 Task: Search one way flight ticket for 5 adults, 2 children, 1 infant in seat and 1 infant on lap in economy from Seattle/tacoma(seatac): Seattle-tacoma International Airport to Laramie: Laramie Regional Airport on 5-3-2023. Number of bags: 10 checked bags. Price is upto 83000. Outbound departure time preference is 9:00.
Action: Mouse moved to (337, 290)
Screenshot: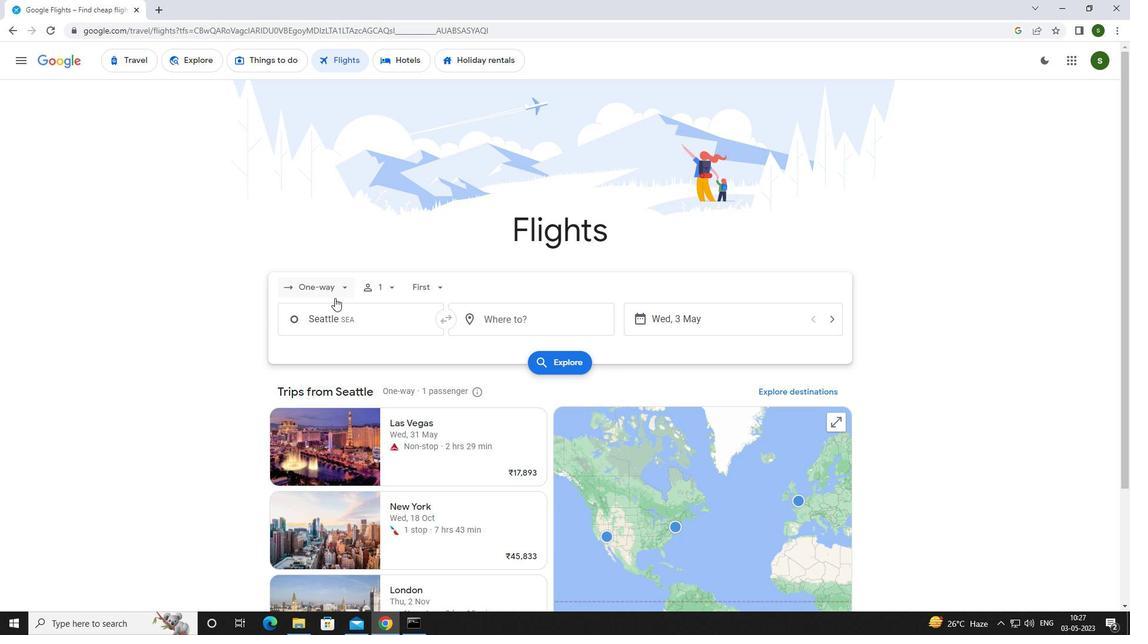 
Action: Mouse pressed left at (337, 290)
Screenshot: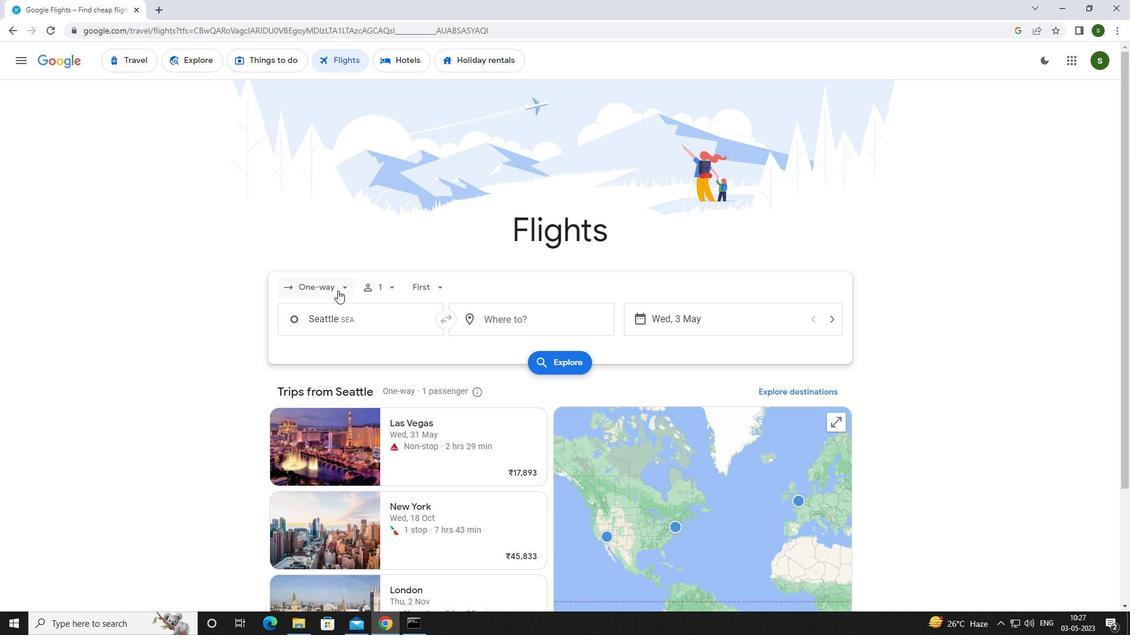 
Action: Mouse moved to (335, 339)
Screenshot: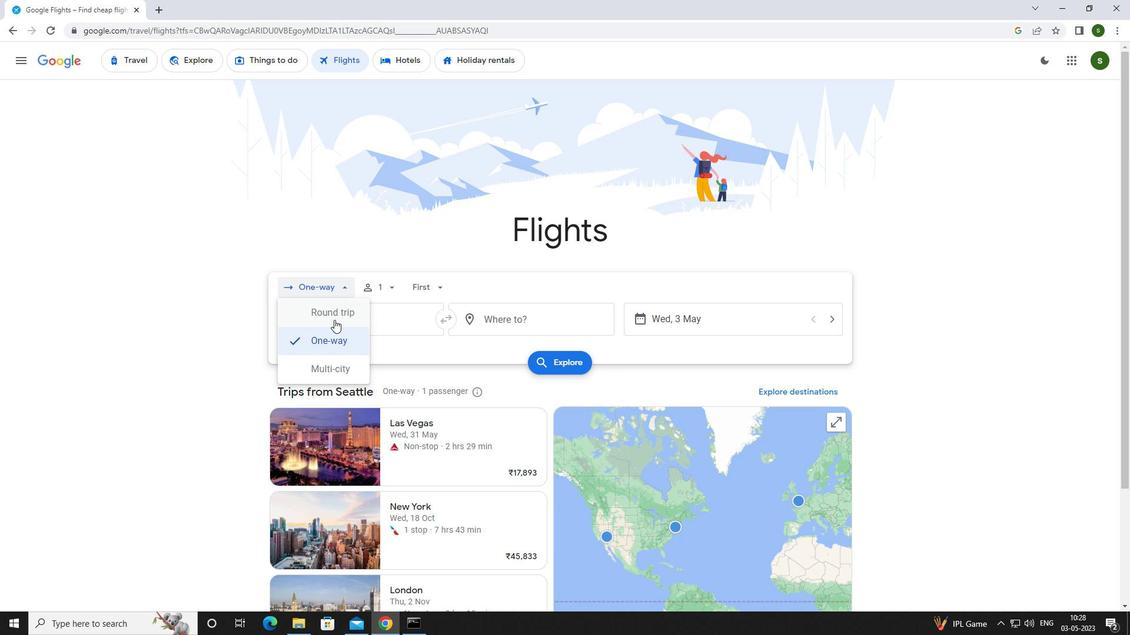 
Action: Mouse pressed left at (335, 339)
Screenshot: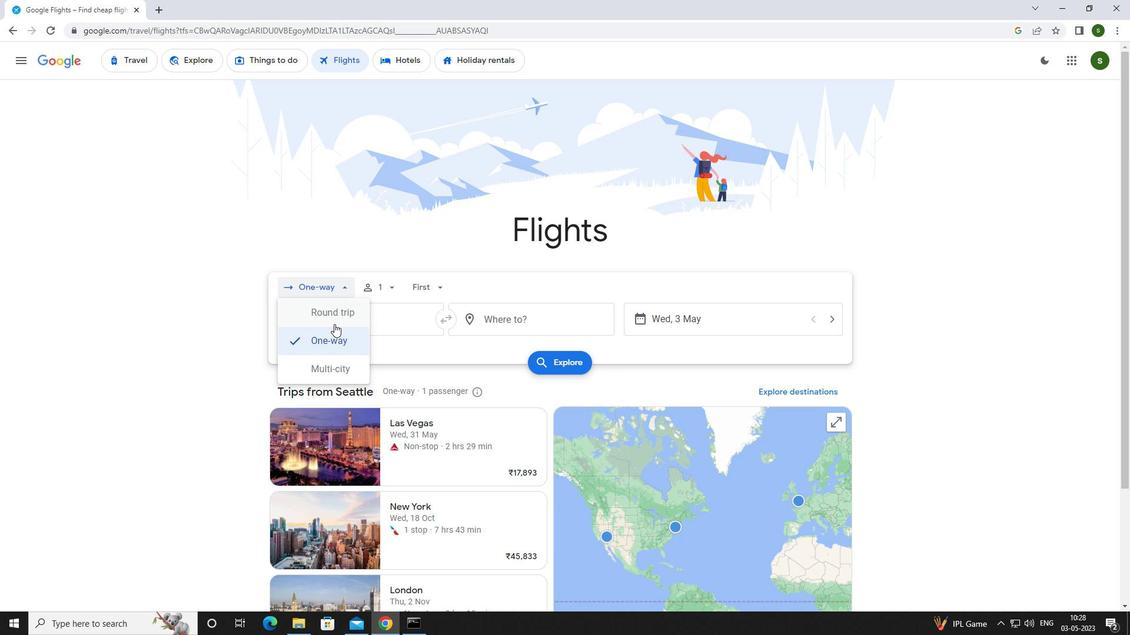 
Action: Mouse moved to (389, 284)
Screenshot: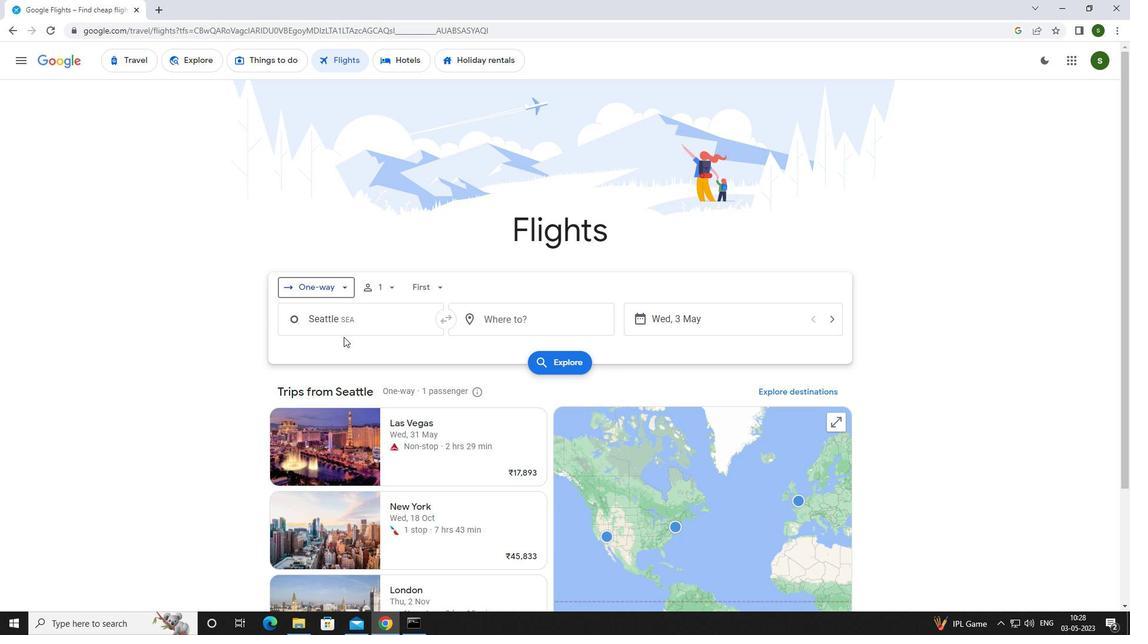 
Action: Mouse pressed left at (389, 284)
Screenshot: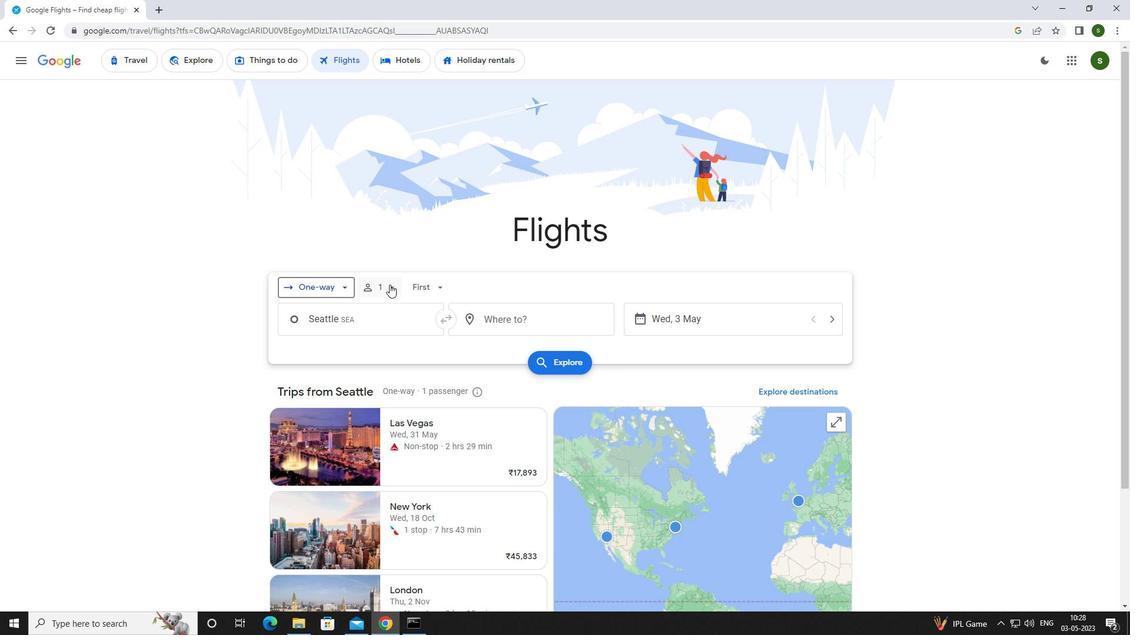 
Action: Mouse moved to (487, 317)
Screenshot: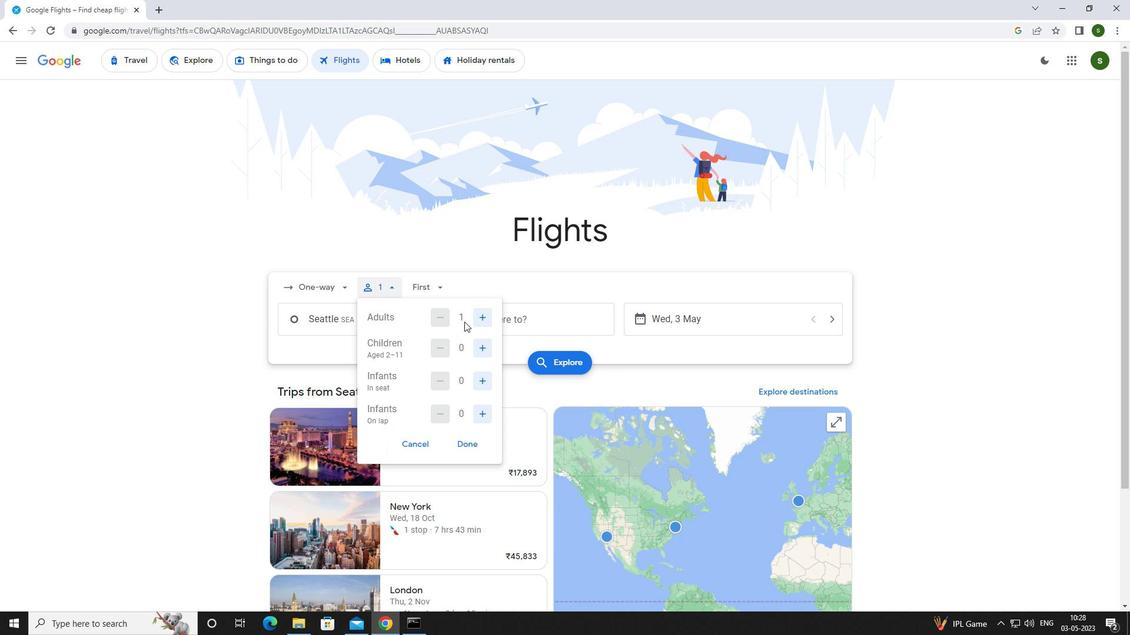 
Action: Mouse pressed left at (487, 317)
Screenshot: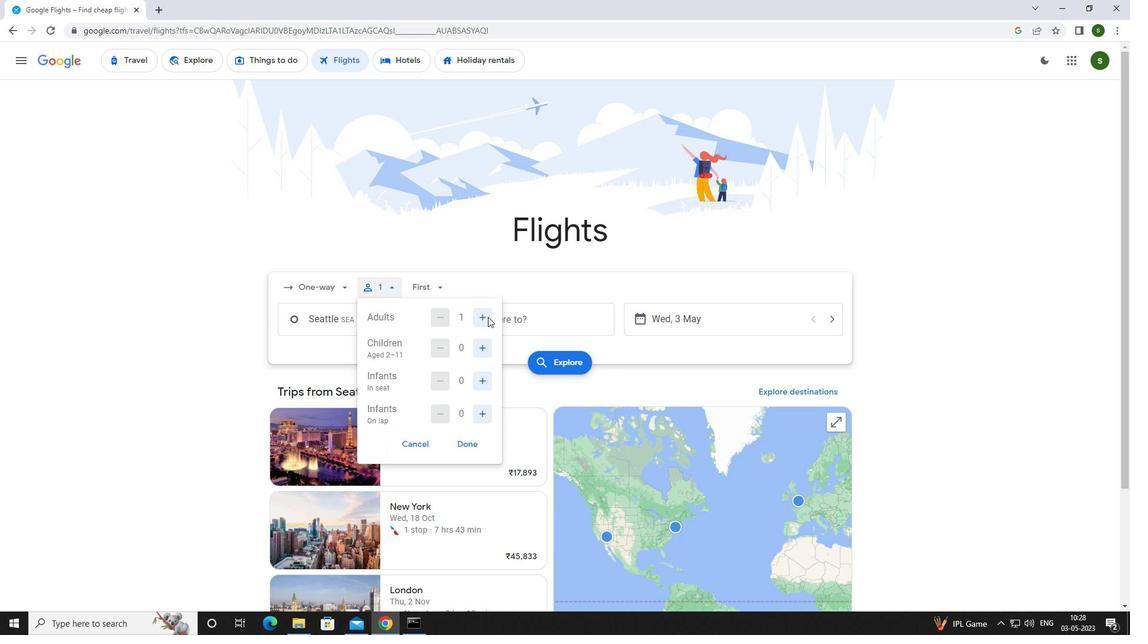 
Action: Mouse moved to (485, 317)
Screenshot: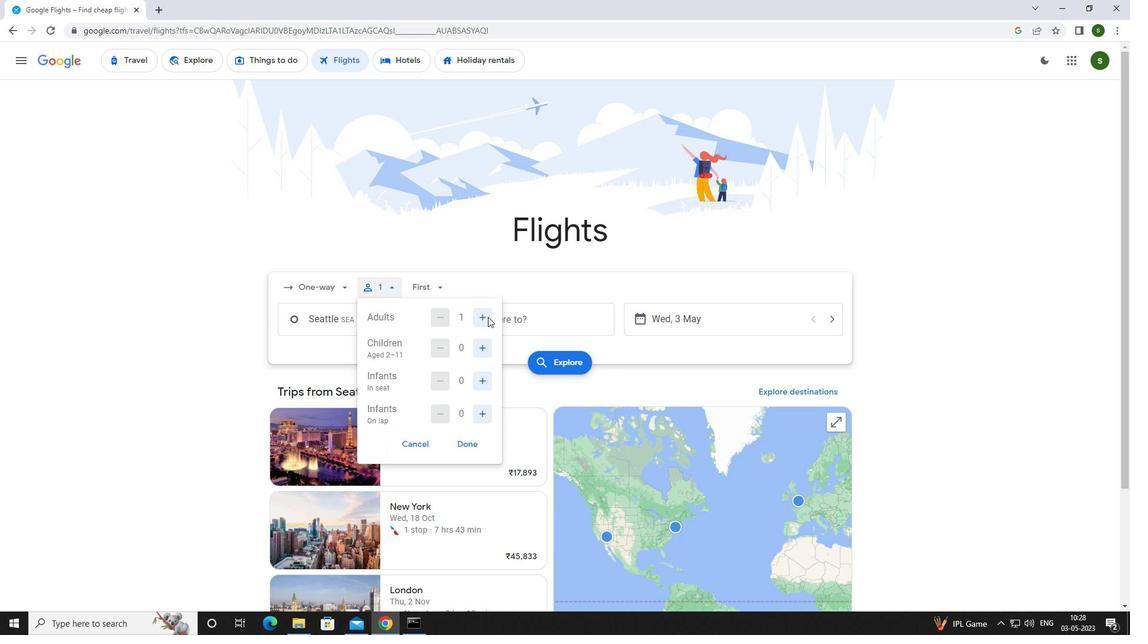 
Action: Mouse pressed left at (485, 317)
Screenshot: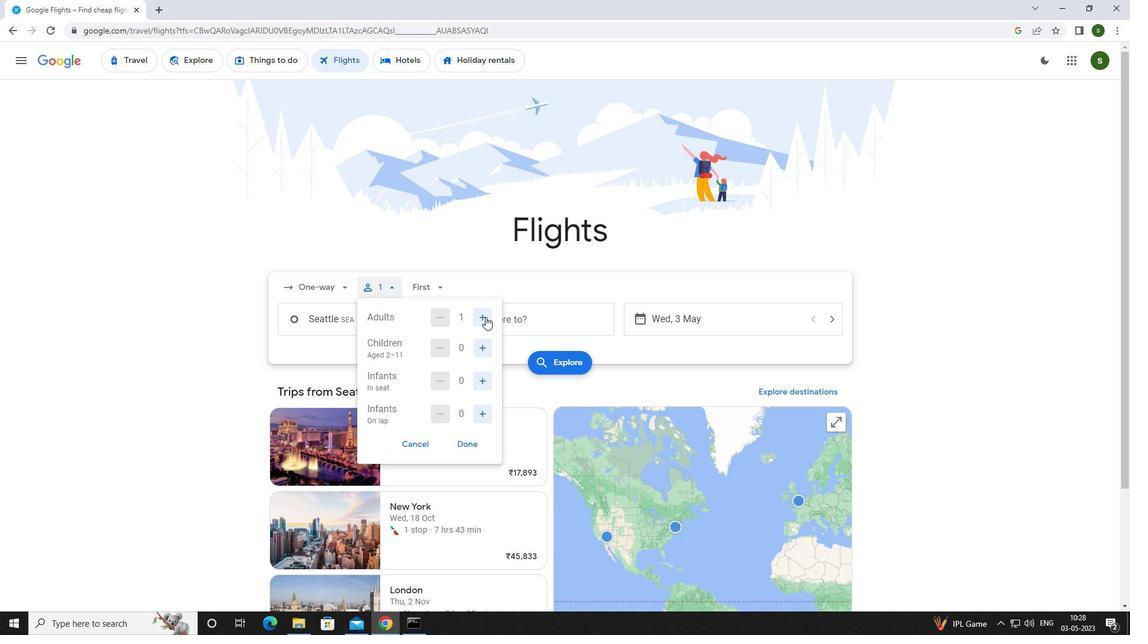 
Action: Mouse pressed left at (485, 317)
Screenshot: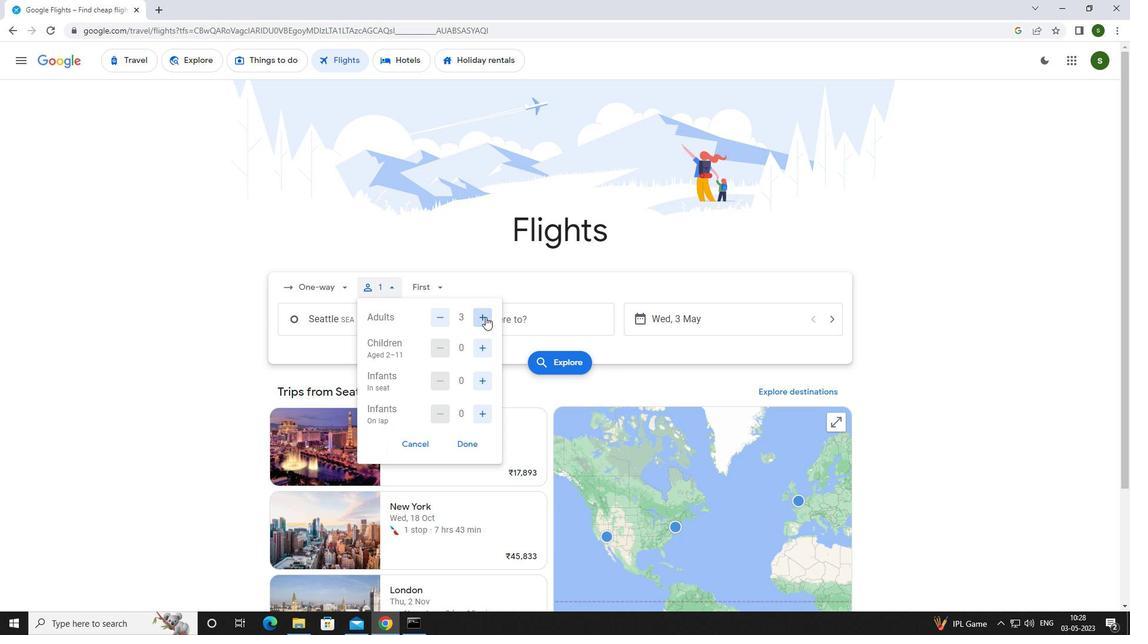 
Action: Mouse pressed left at (485, 317)
Screenshot: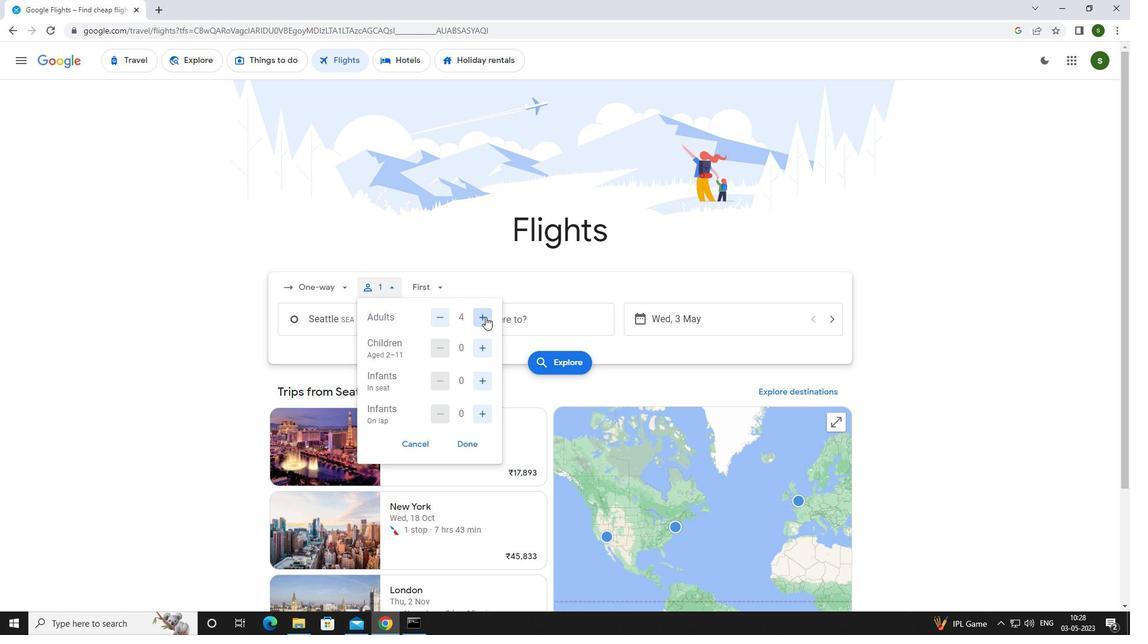 
Action: Mouse moved to (483, 341)
Screenshot: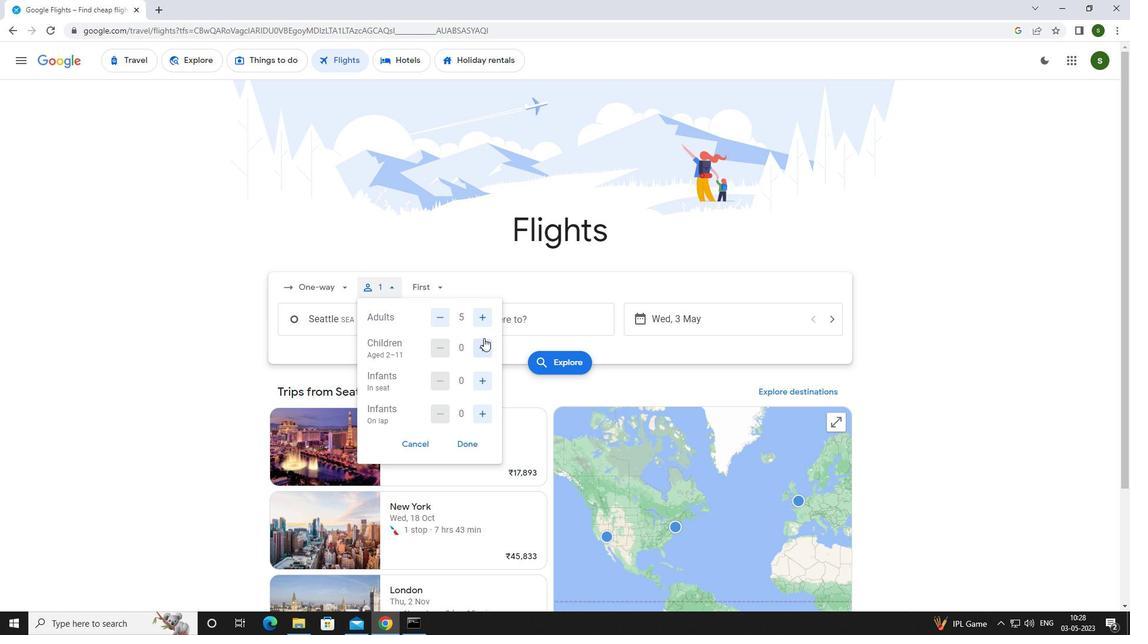 
Action: Mouse pressed left at (483, 341)
Screenshot: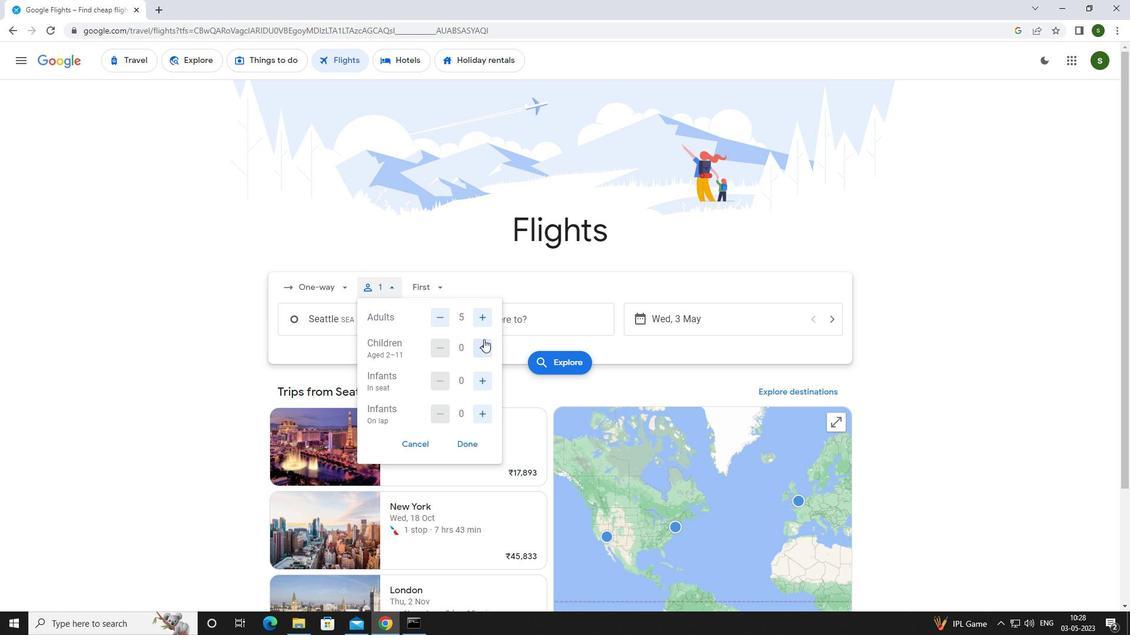 
Action: Mouse pressed left at (483, 341)
Screenshot: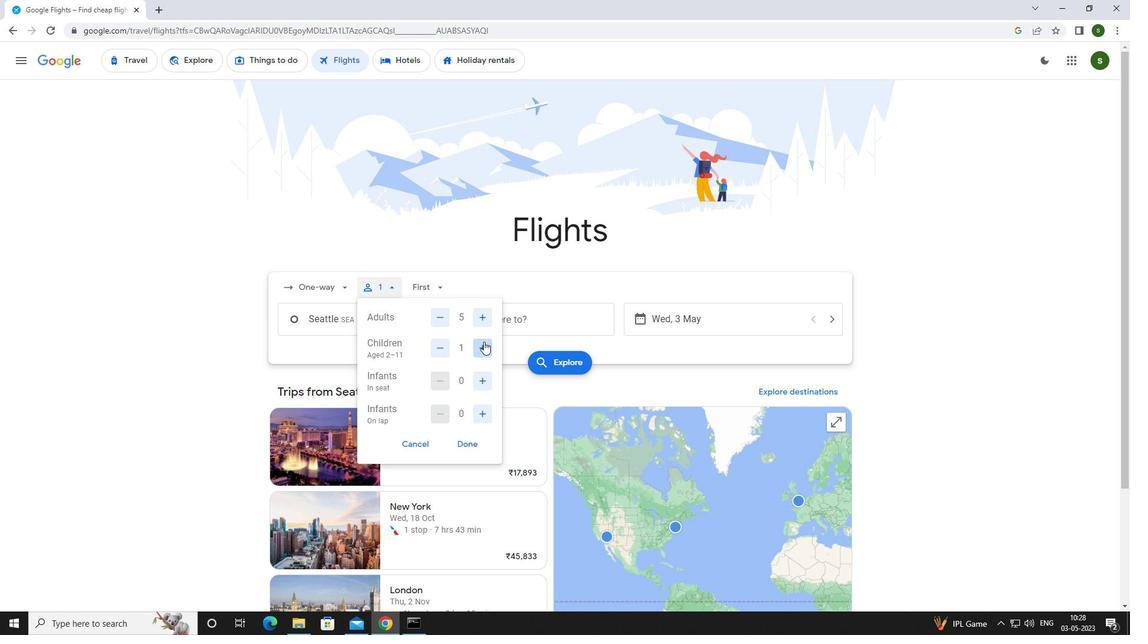 
Action: Mouse moved to (485, 377)
Screenshot: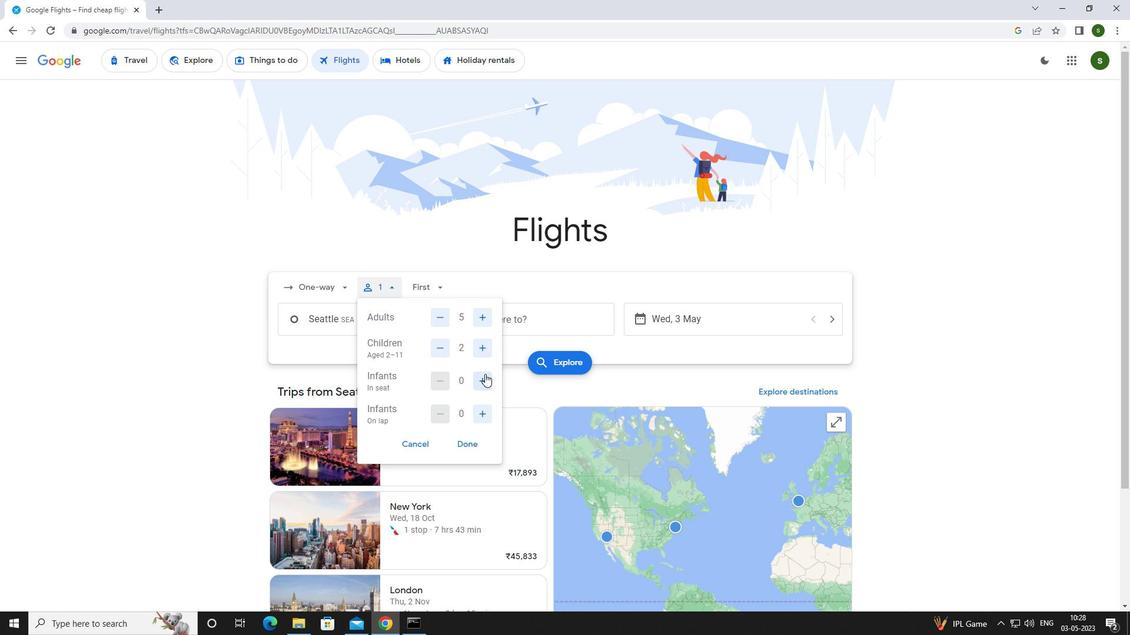 
Action: Mouse pressed left at (485, 377)
Screenshot: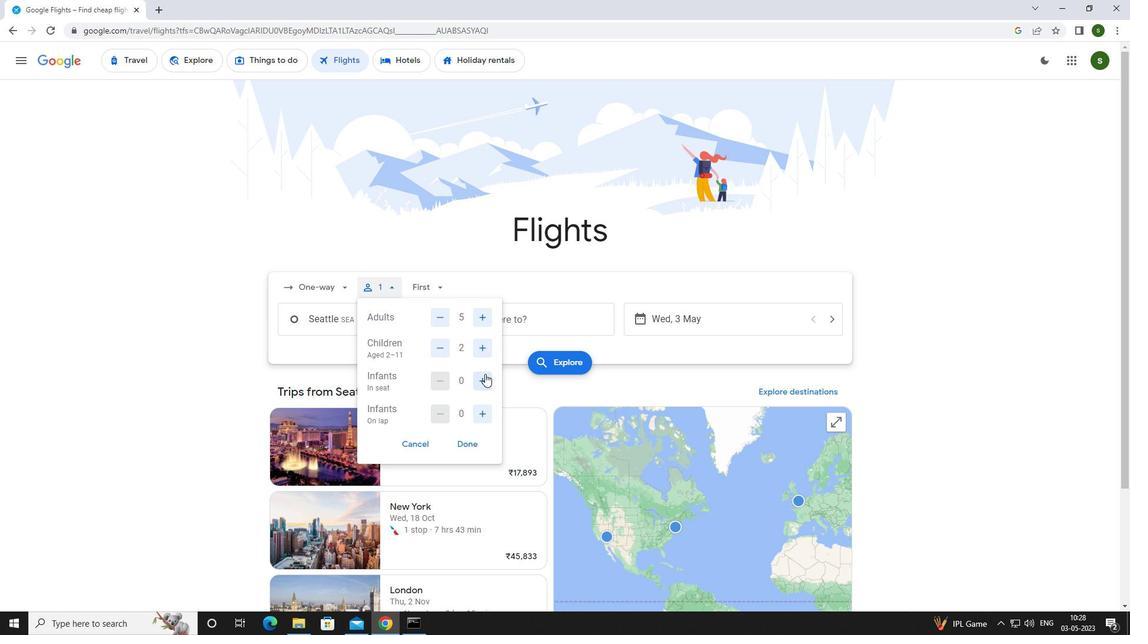 
Action: Mouse moved to (485, 412)
Screenshot: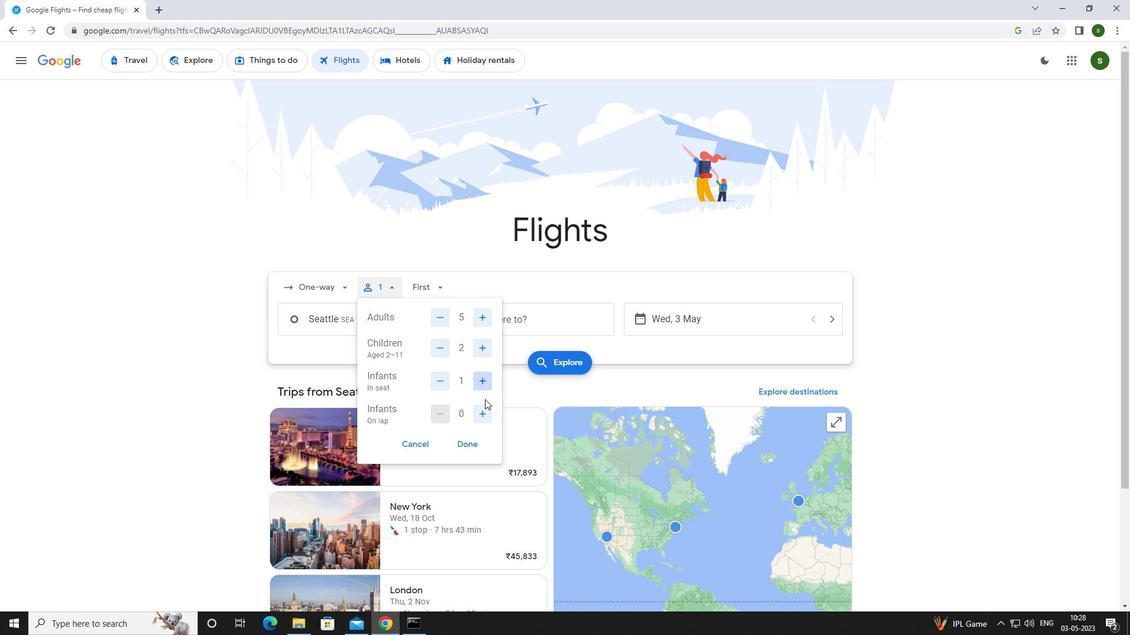 
Action: Mouse pressed left at (485, 412)
Screenshot: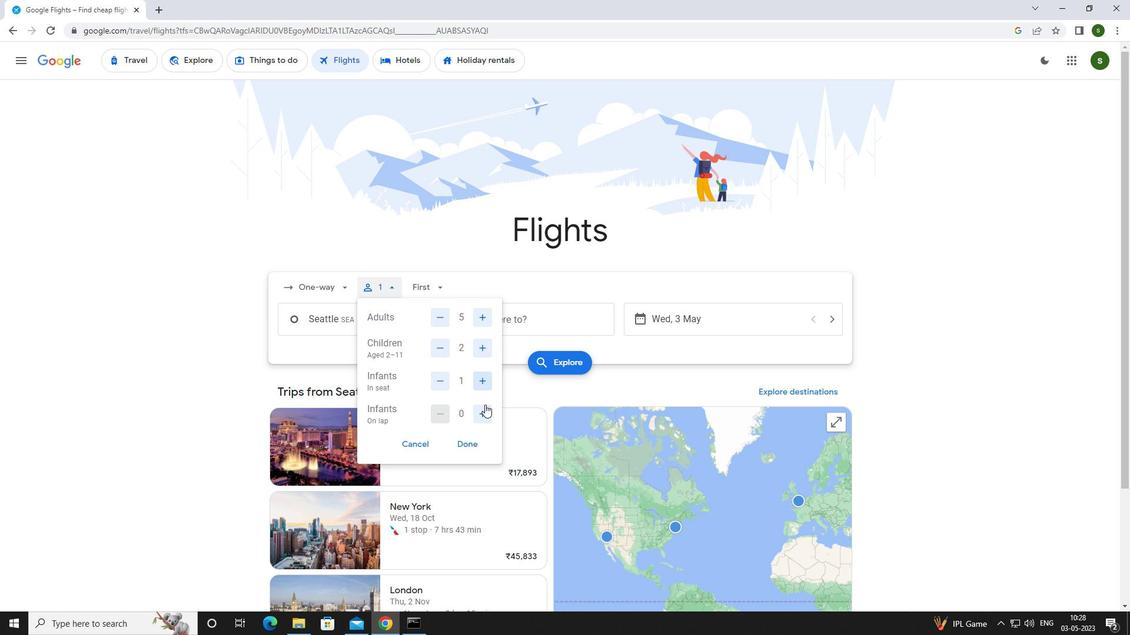 
Action: Mouse moved to (441, 284)
Screenshot: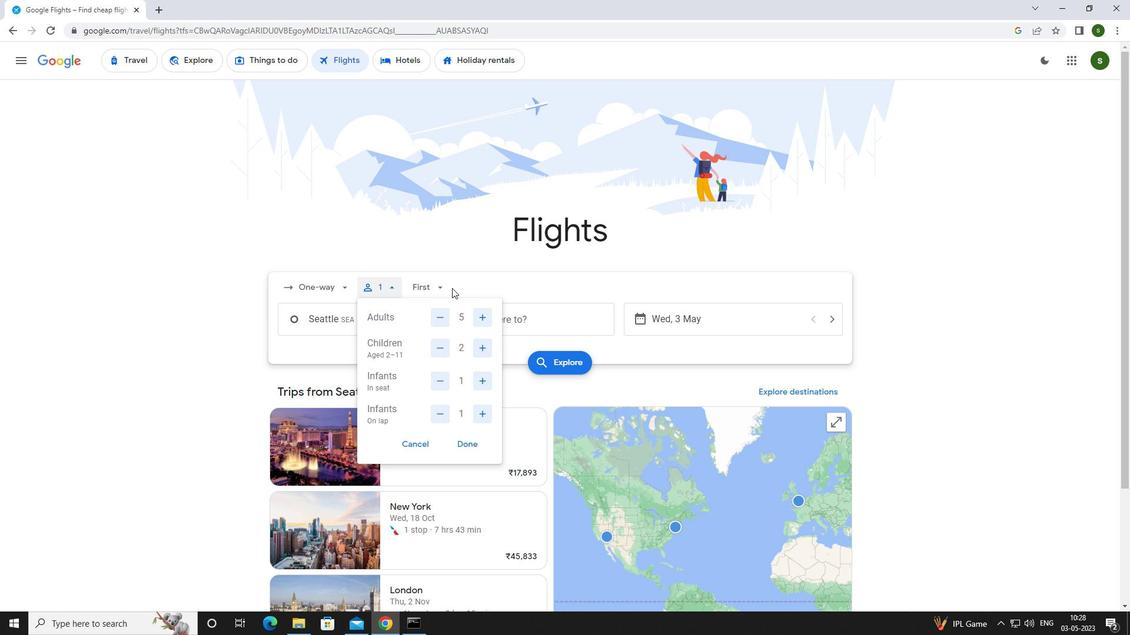 
Action: Mouse pressed left at (441, 284)
Screenshot: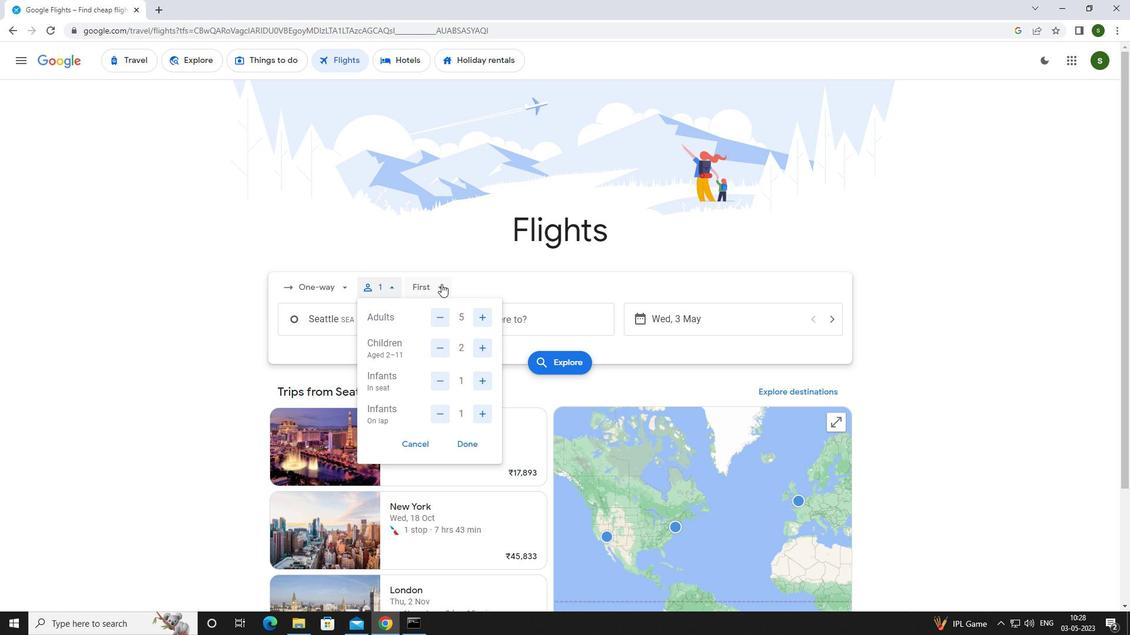 
Action: Mouse moved to (443, 319)
Screenshot: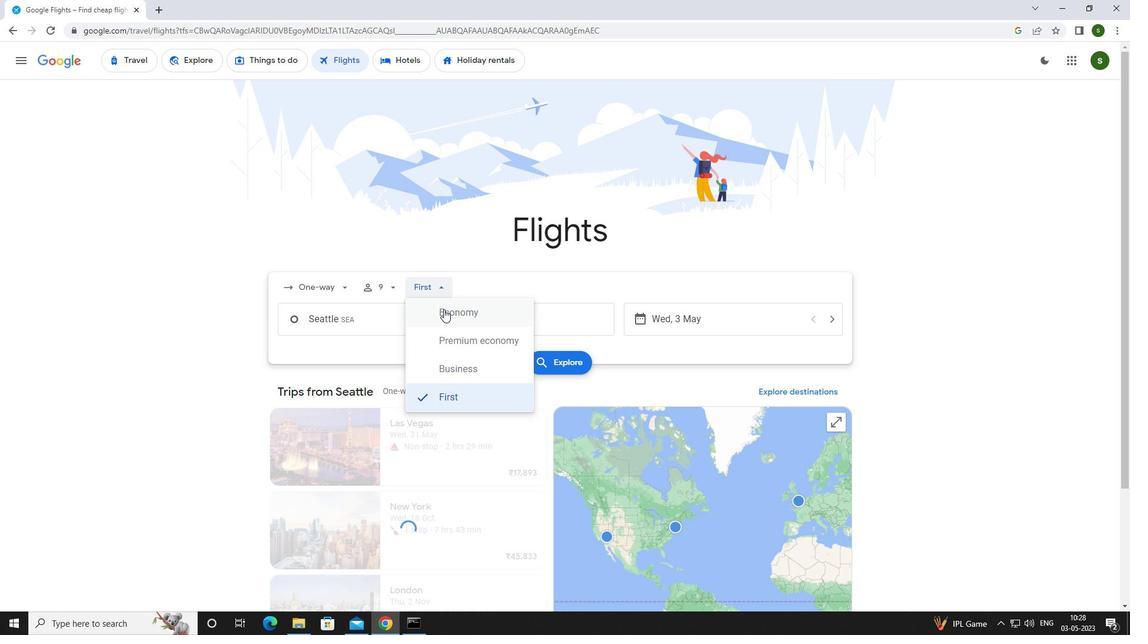 
Action: Mouse pressed left at (443, 319)
Screenshot: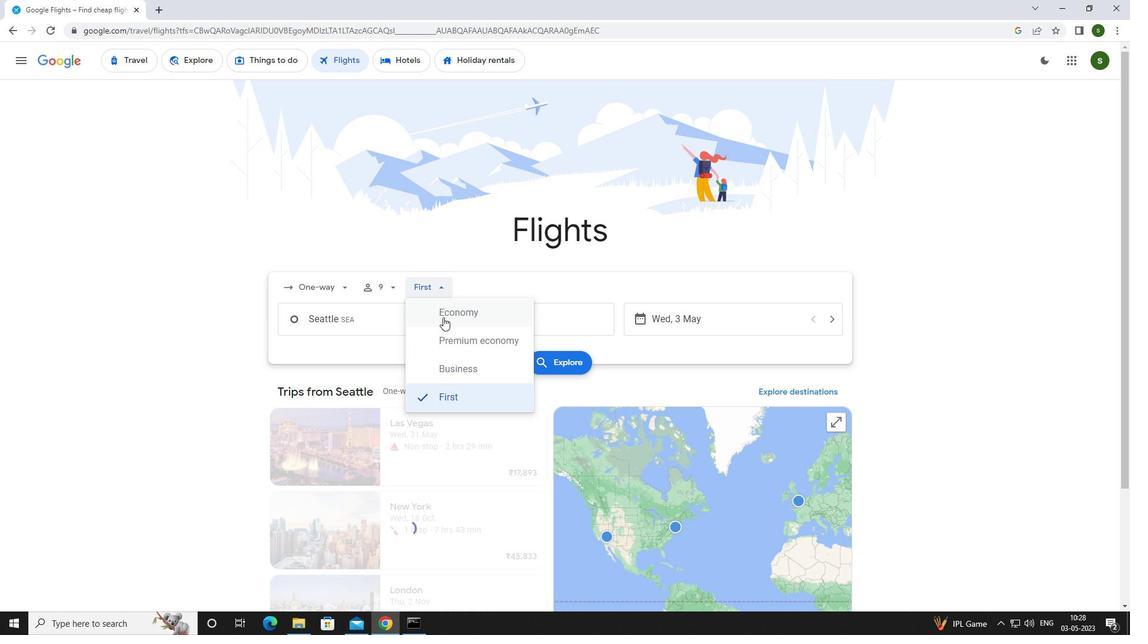 
Action: Mouse moved to (379, 321)
Screenshot: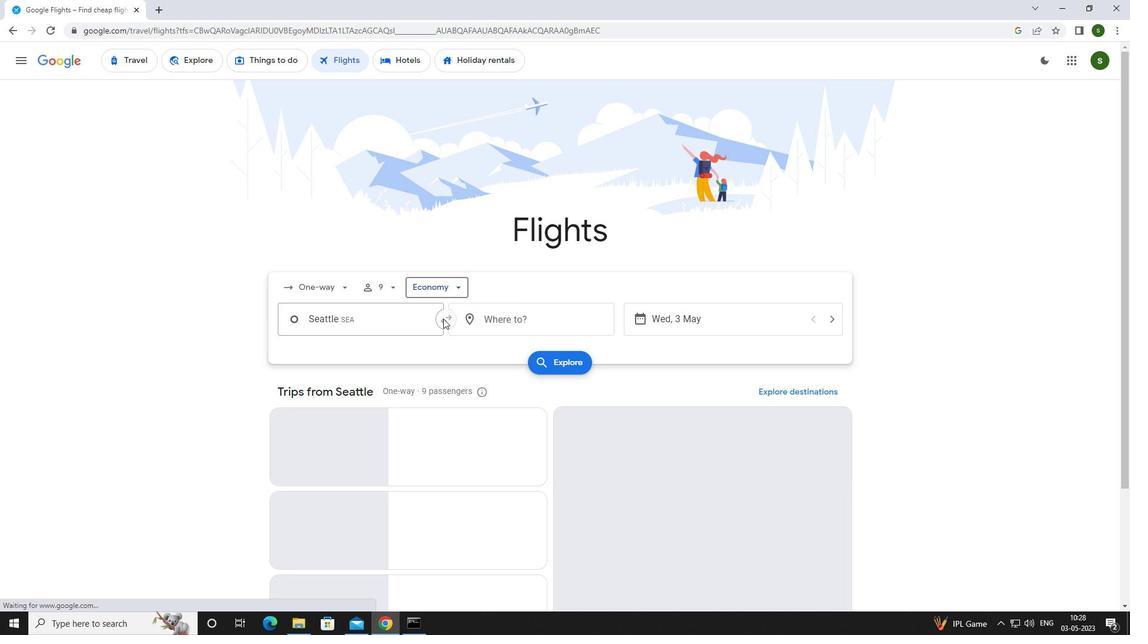
Action: Mouse pressed left at (379, 321)
Screenshot: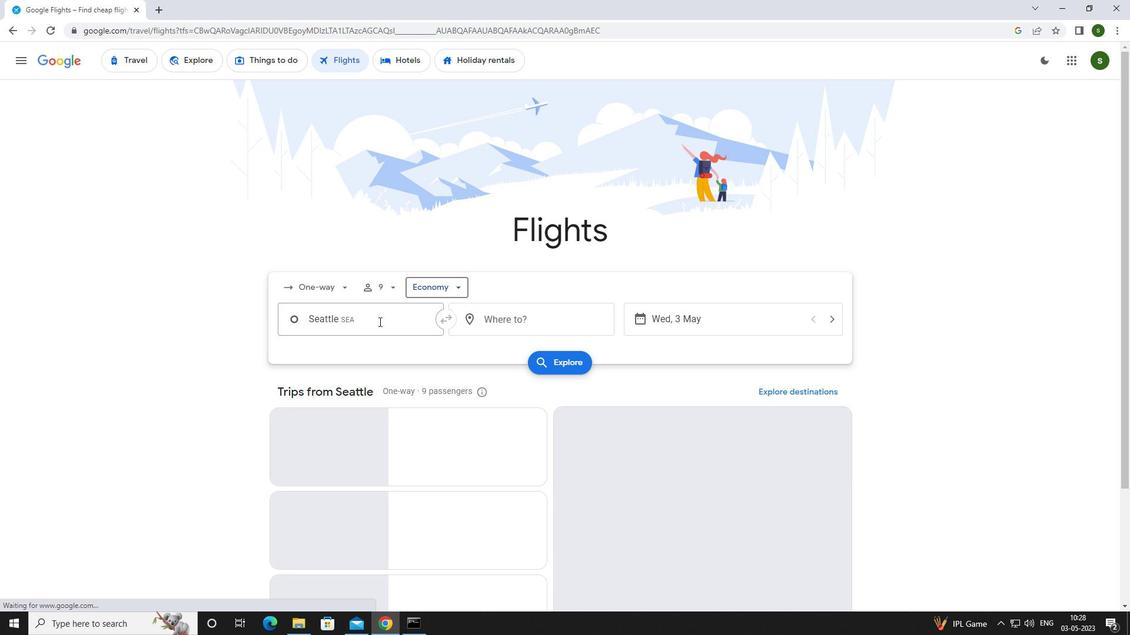 
Action: Key pressed <Key.caps_lock>s<Key.caps_lock>eattle
Screenshot: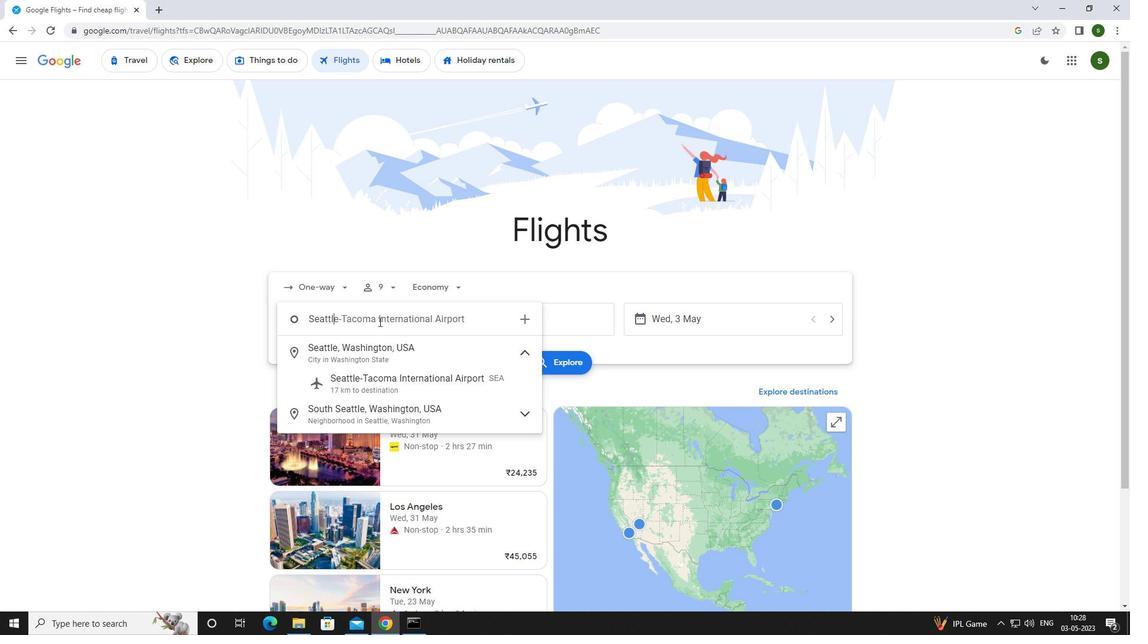 
Action: Mouse moved to (372, 371)
Screenshot: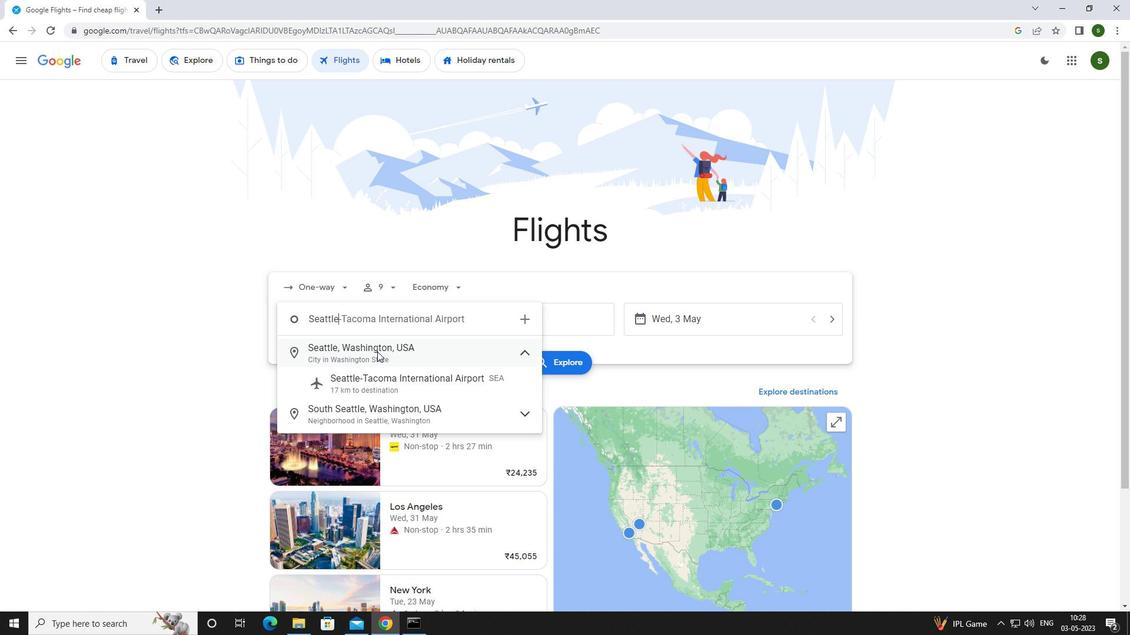 
Action: Mouse pressed left at (372, 371)
Screenshot: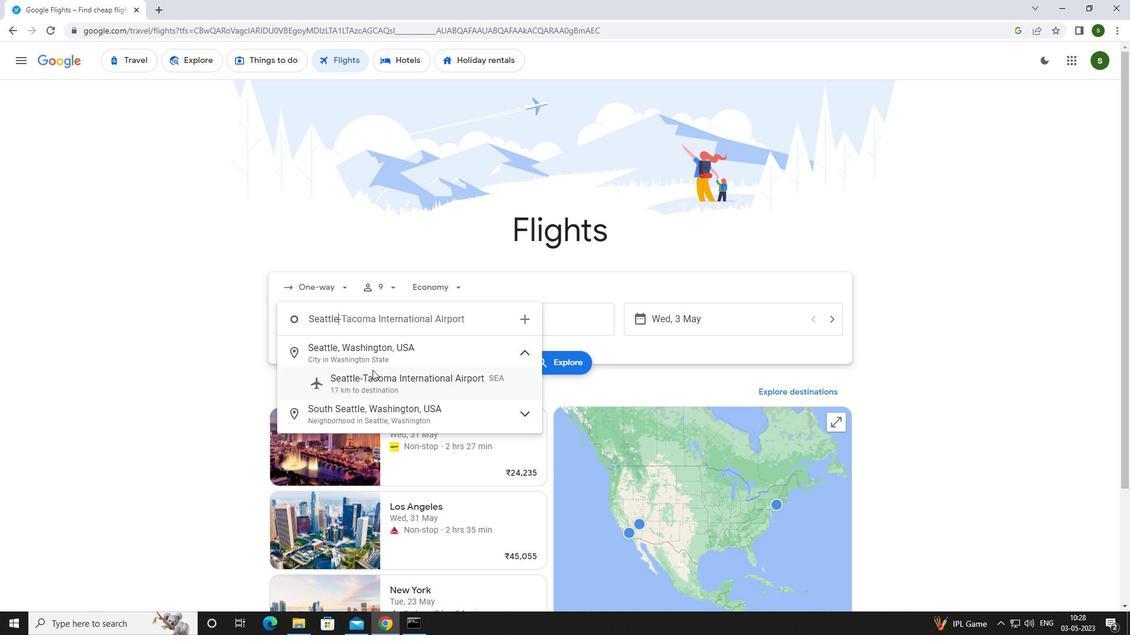 
Action: Mouse moved to (505, 320)
Screenshot: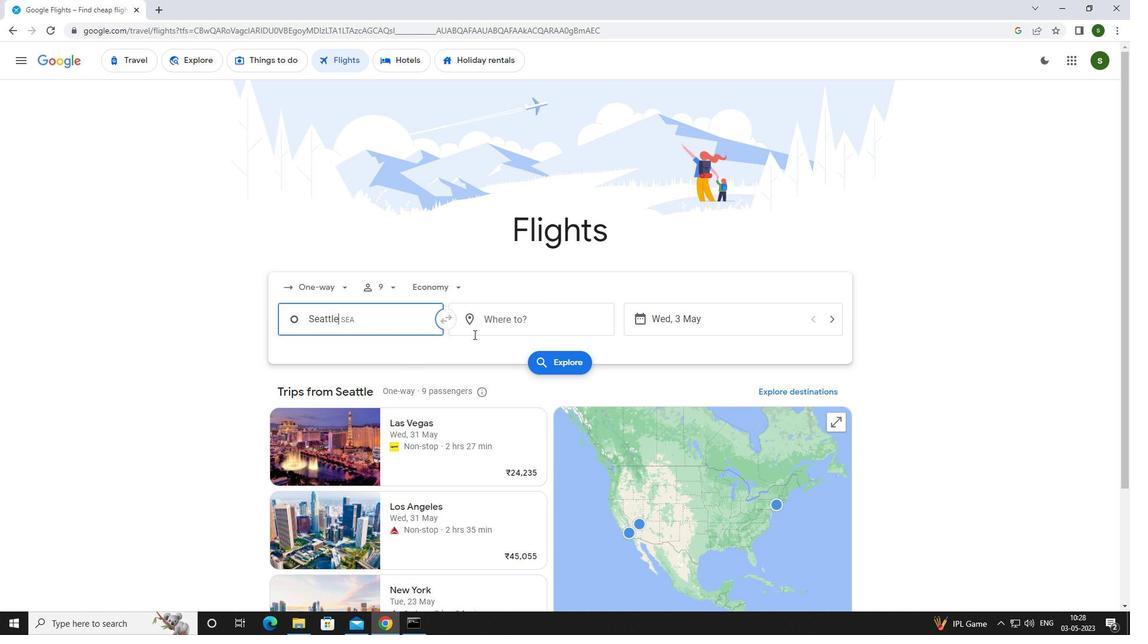 
Action: Mouse pressed left at (505, 320)
Screenshot: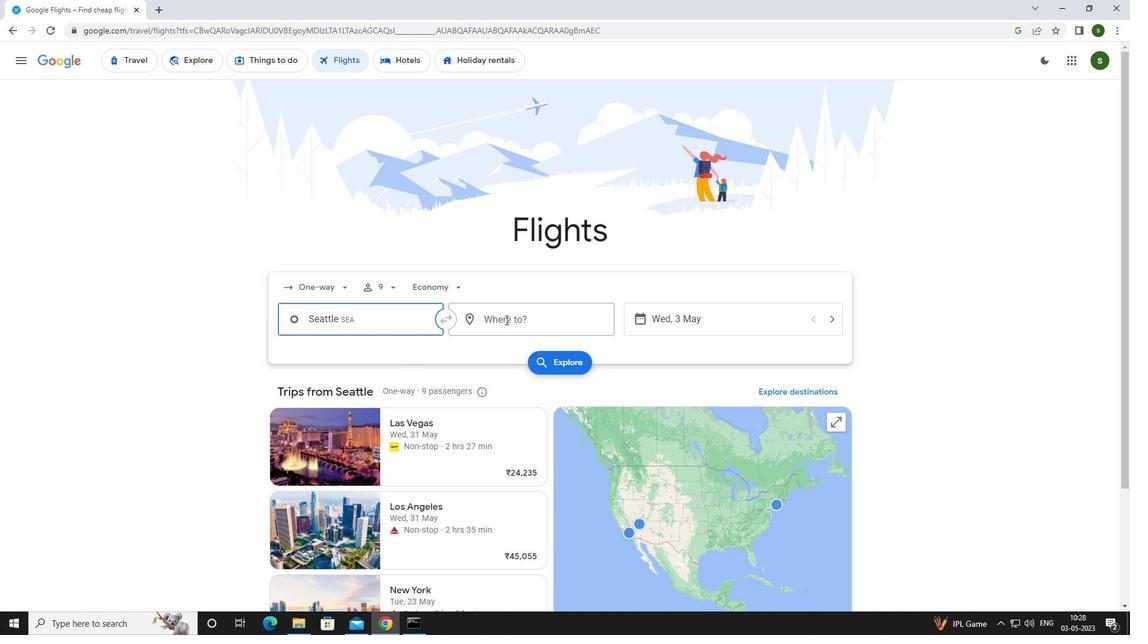 
Action: Key pressed <Key.caps_lock>l<Key.caps_lock>aram
Screenshot: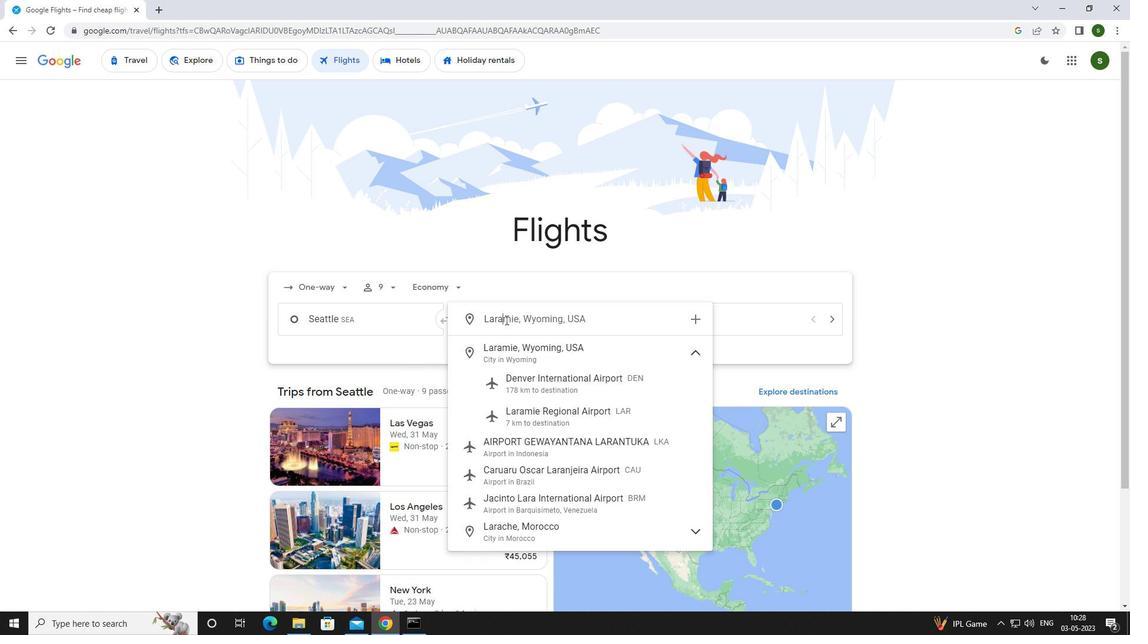 
Action: Mouse moved to (538, 426)
Screenshot: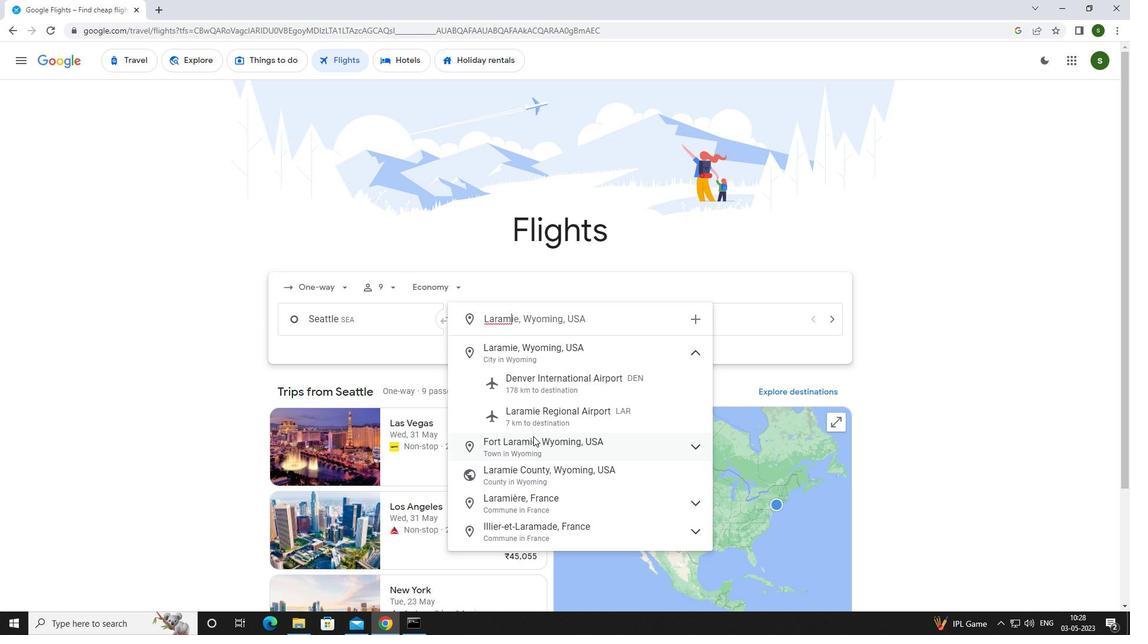 
Action: Mouse pressed left at (538, 426)
Screenshot: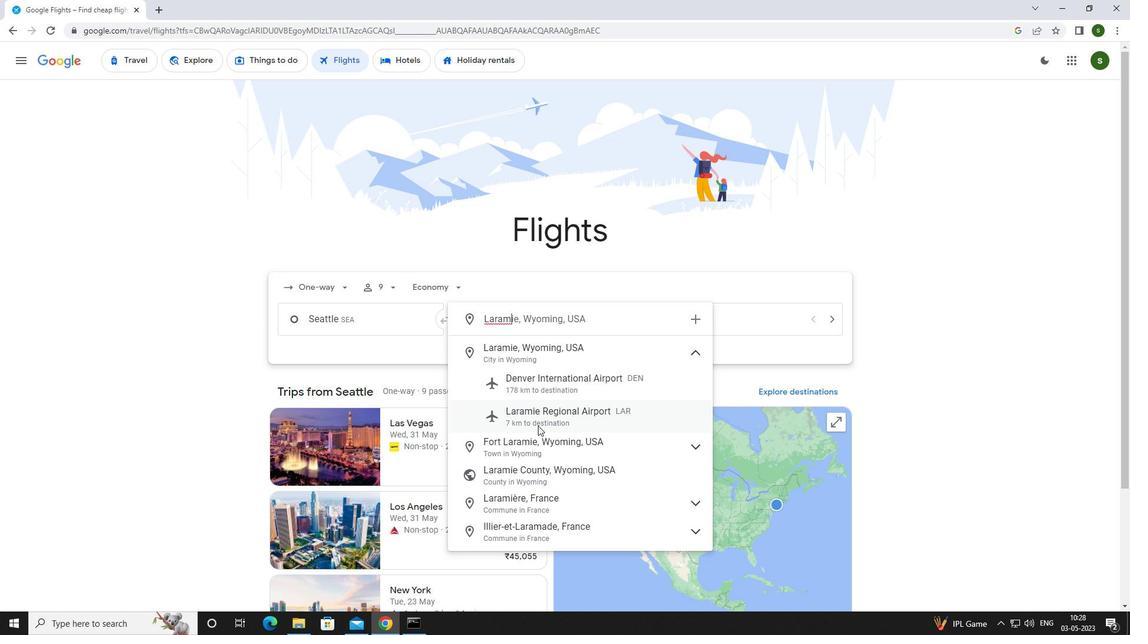 
Action: Mouse moved to (732, 327)
Screenshot: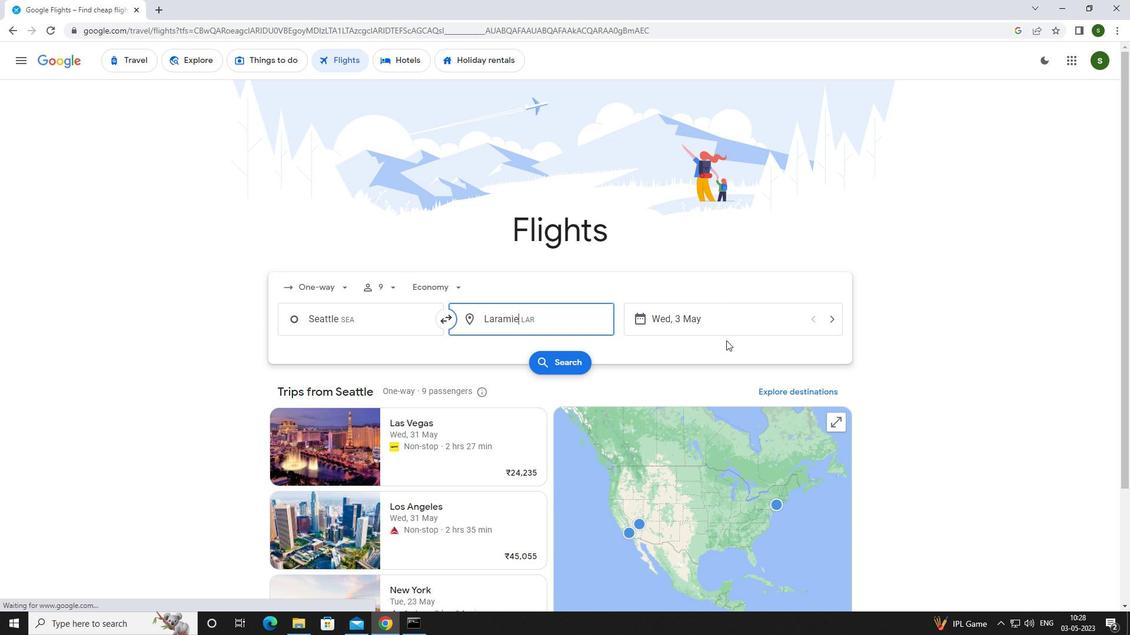 
Action: Mouse pressed left at (732, 327)
Screenshot: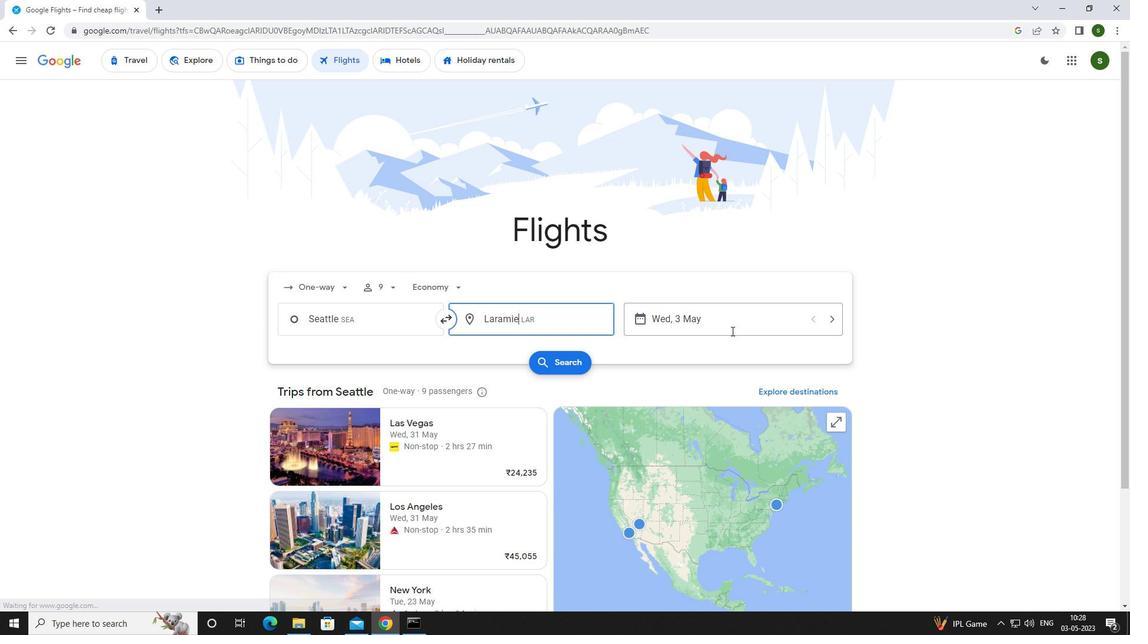 
Action: Mouse moved to (512, 393)
Screenshot: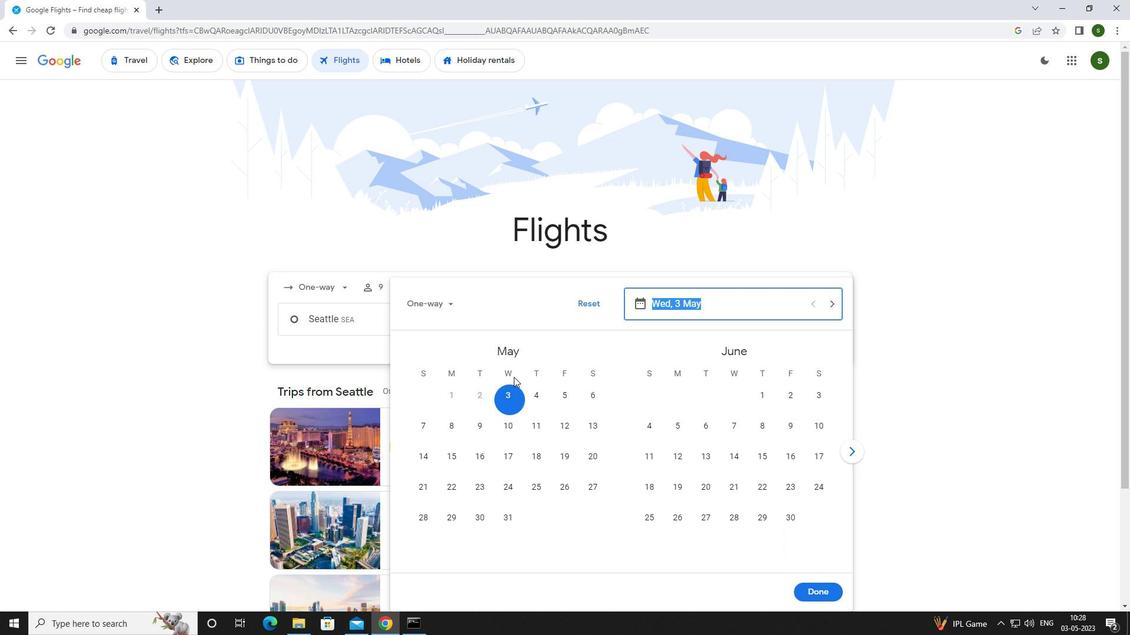 
Action: Mouse pressed left at (512, 393)
Screenshot: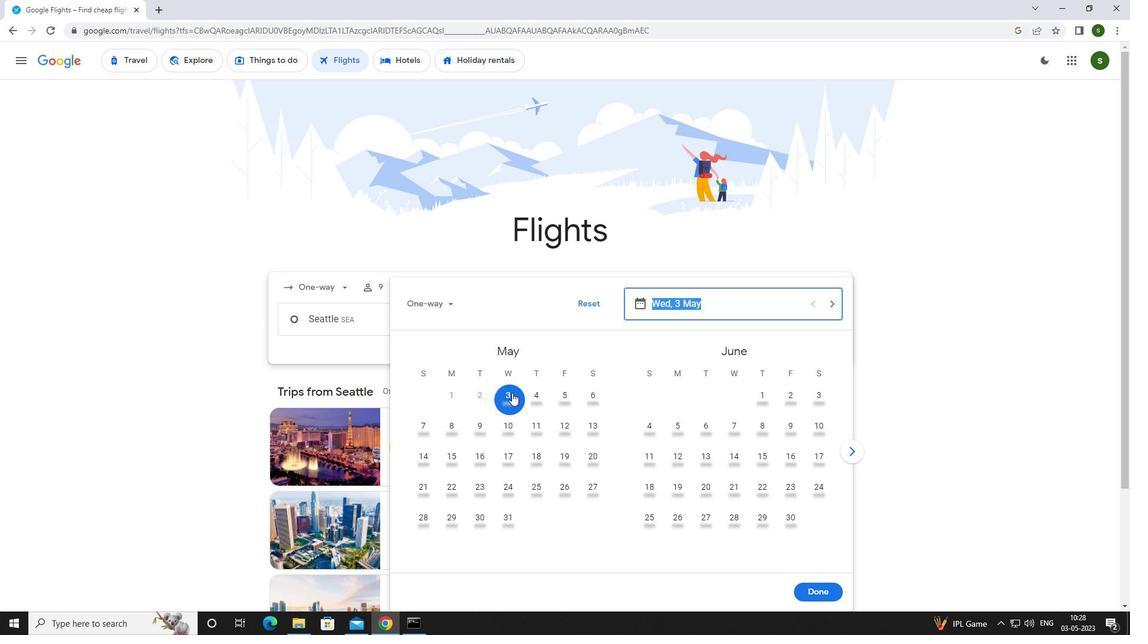 
Action: Mouse moved to (814, 586)
Screenshot: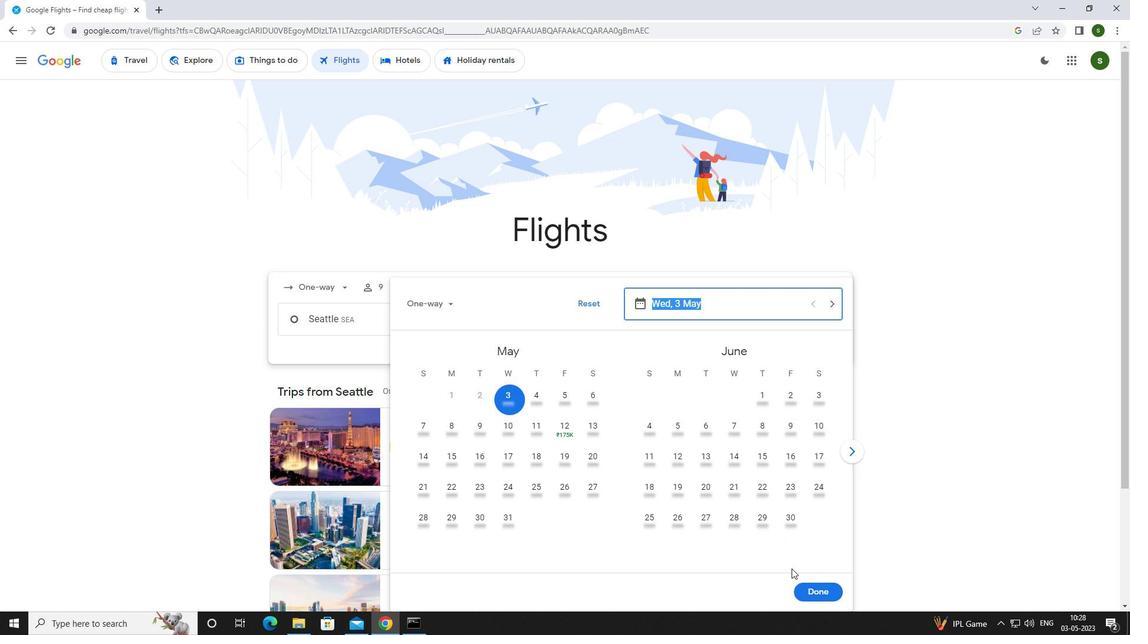 
Action: Mouse pressed left at (814, 586)
Screenshot: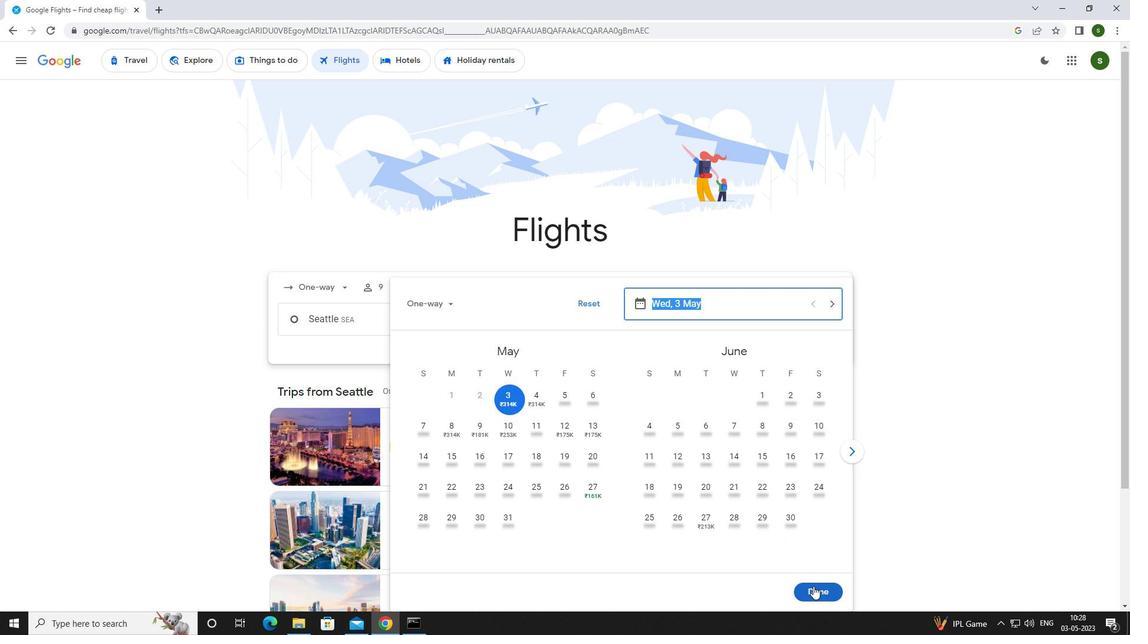 
Action: Mouse moved to (555, 359)
Screenshot: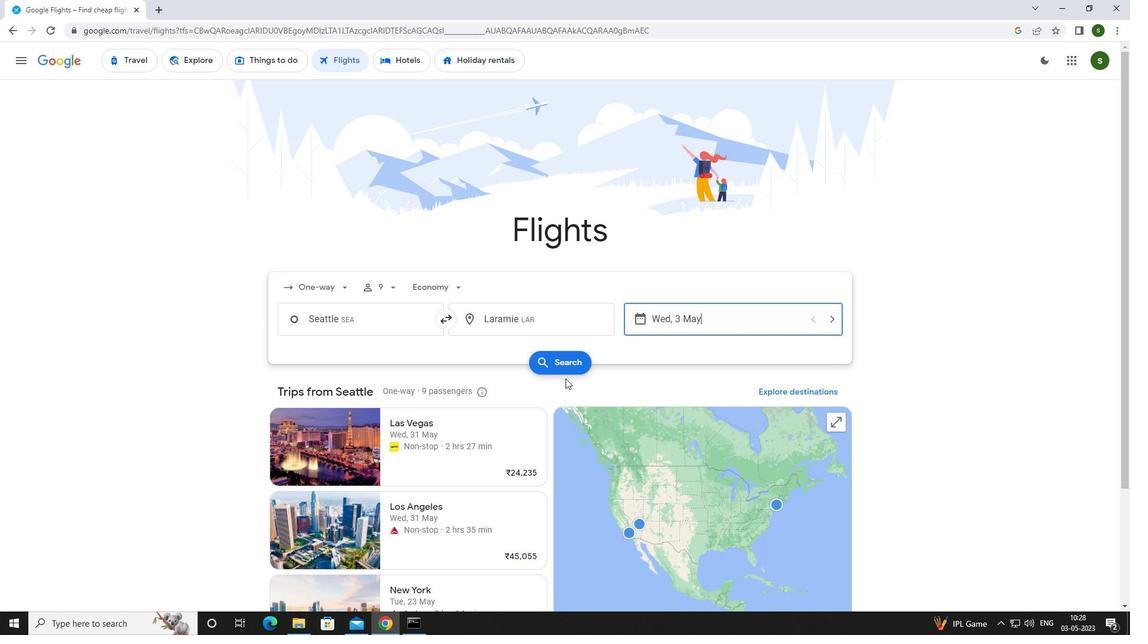
Action: Mouse pressed left at (555, 359)
Screenshot: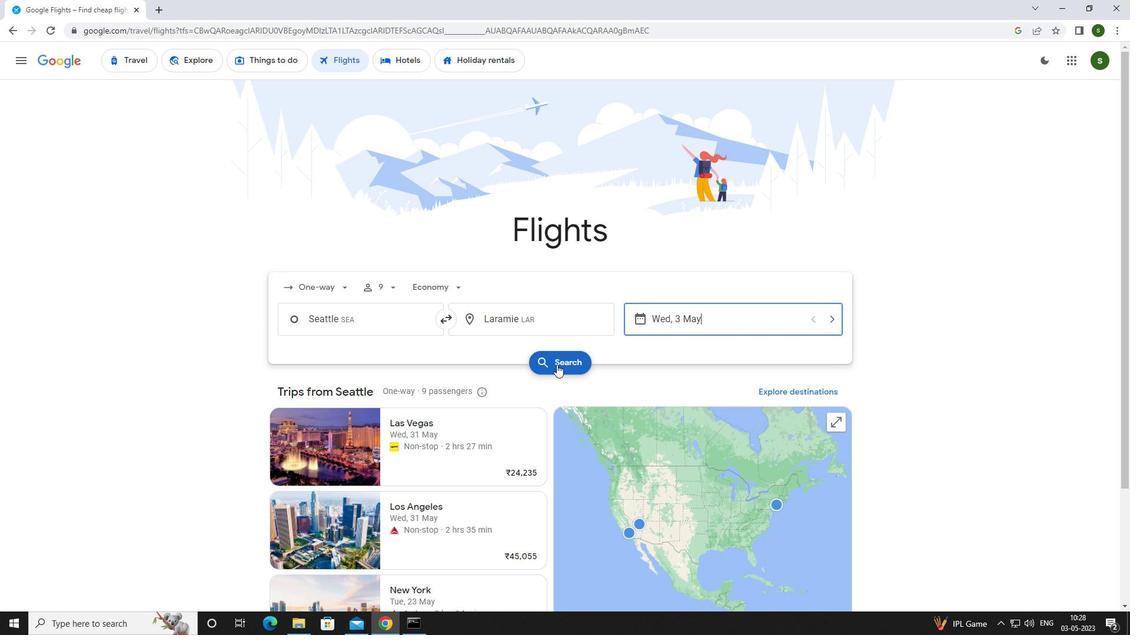 
Action: Mouse moved to (286, 171)
Screenshot: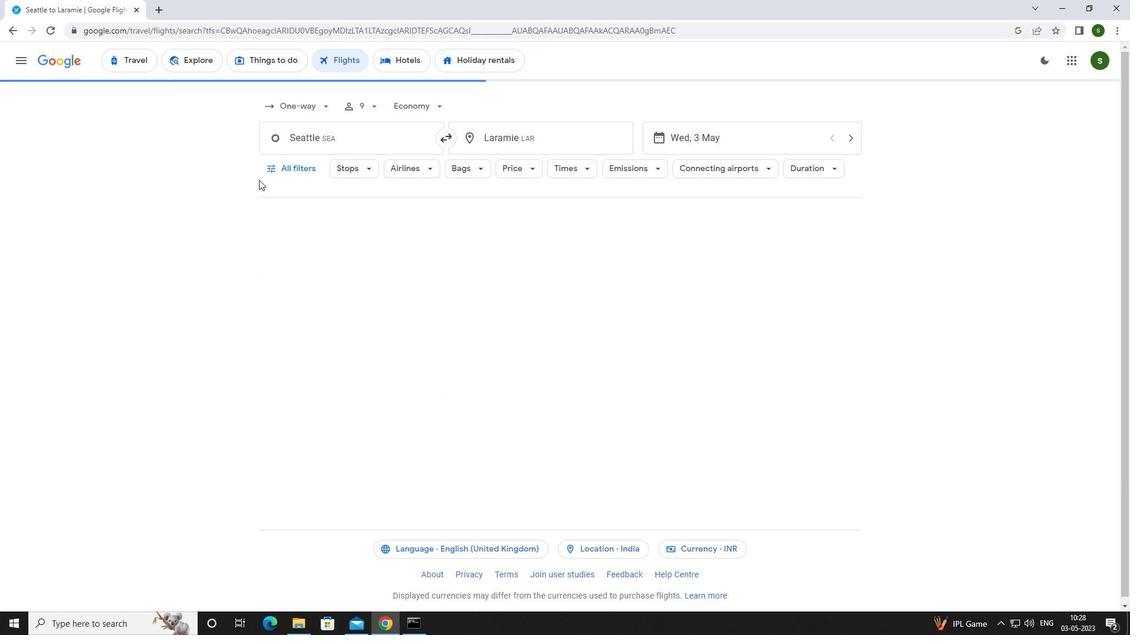
Action: Mouse pressed left at (286, 171)
Screenshot: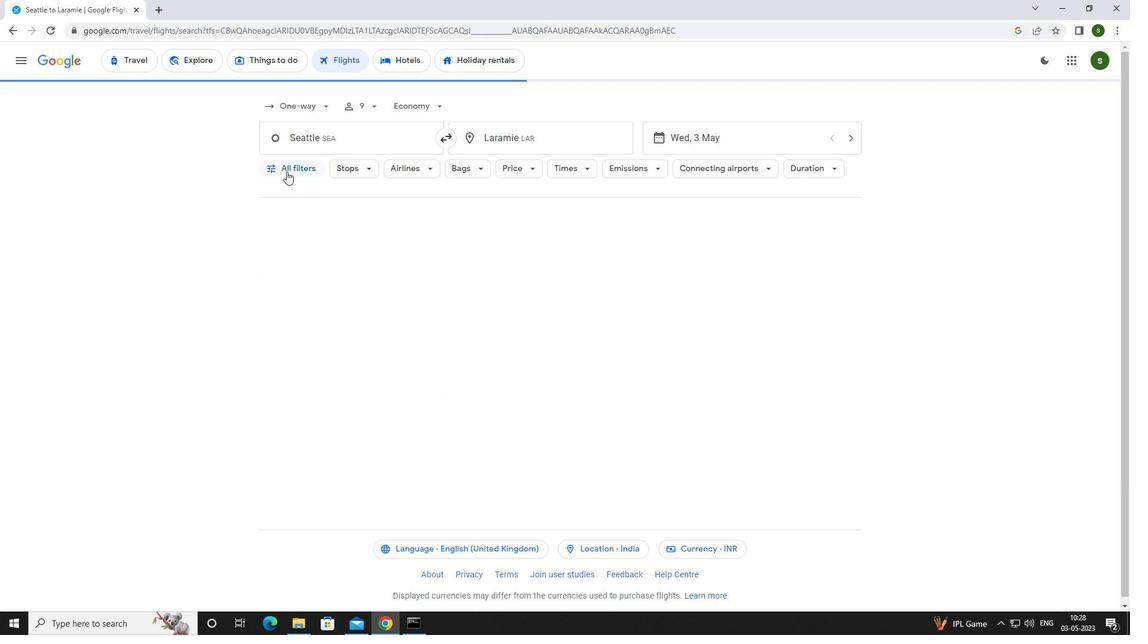 
Action: Mouse moved to (343, 264)
Screenshot: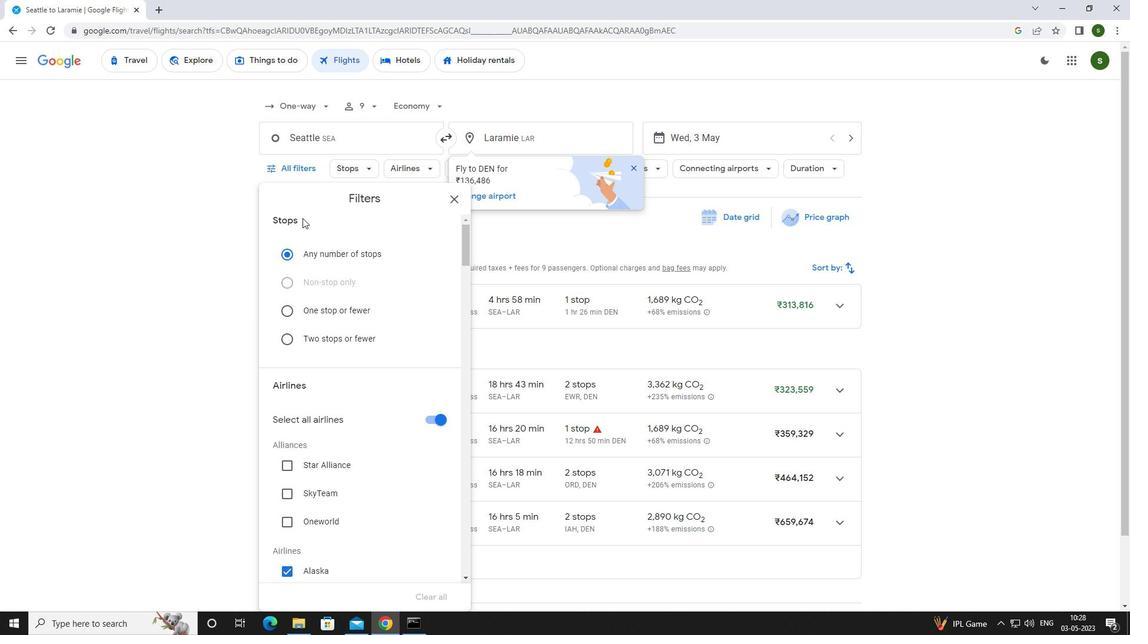 
Action: Mouse scrolled (343, 264) with delta (0, 0)
Screenshot: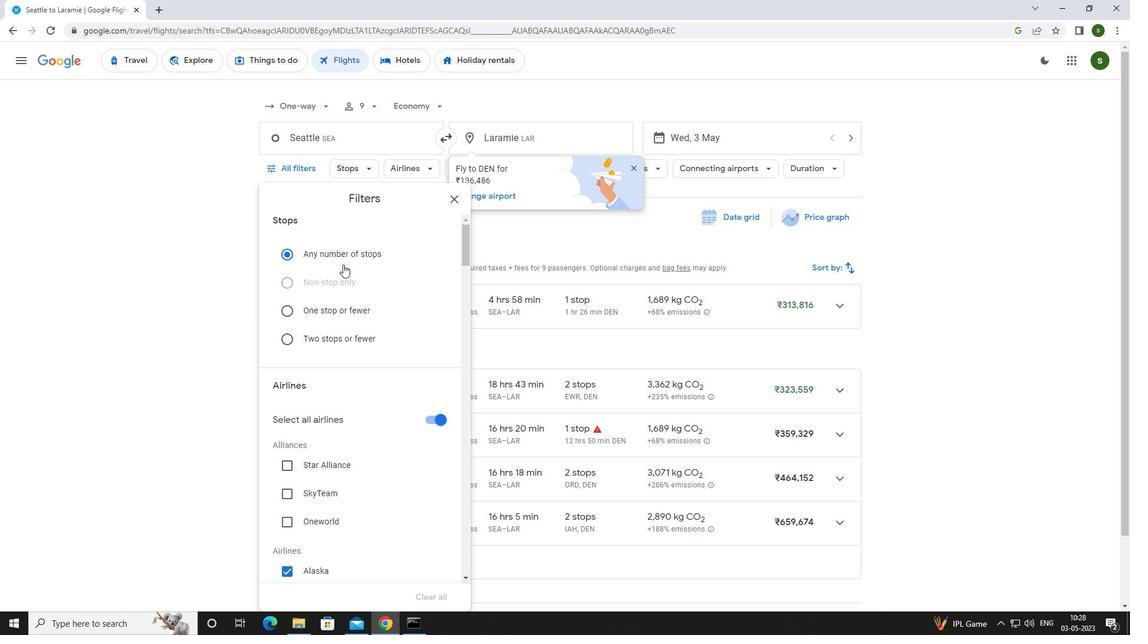 
Action: Mouse scrolled (343, 264) with delta (0, 0)
Screenshot: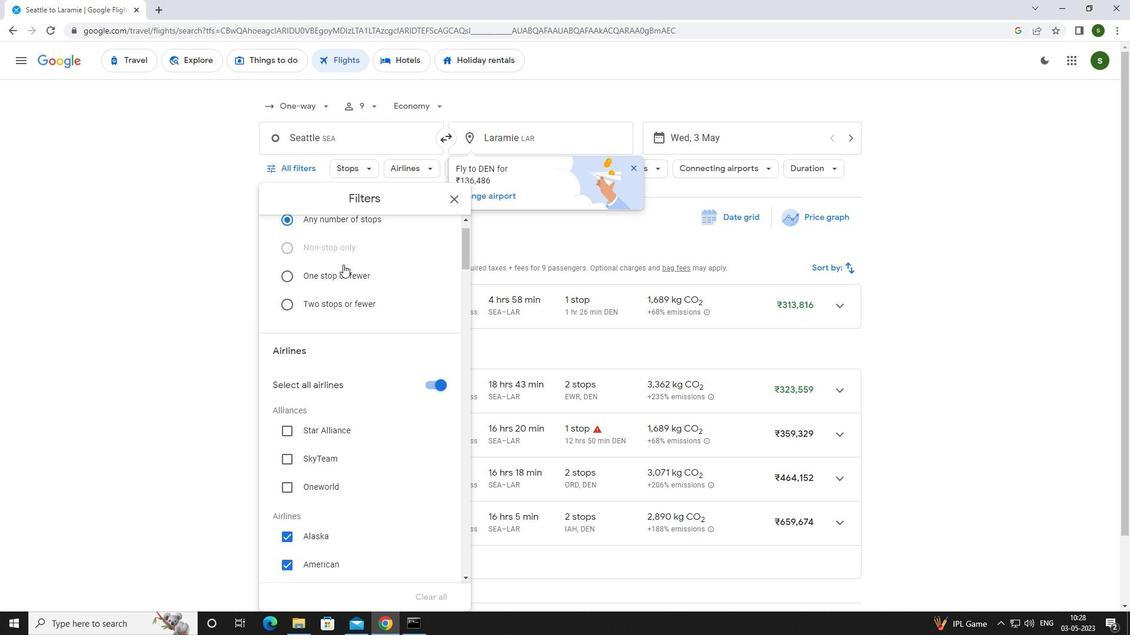 
Action: Mouse scrolled (343, 264) with delta (0, 0)
Screenshot: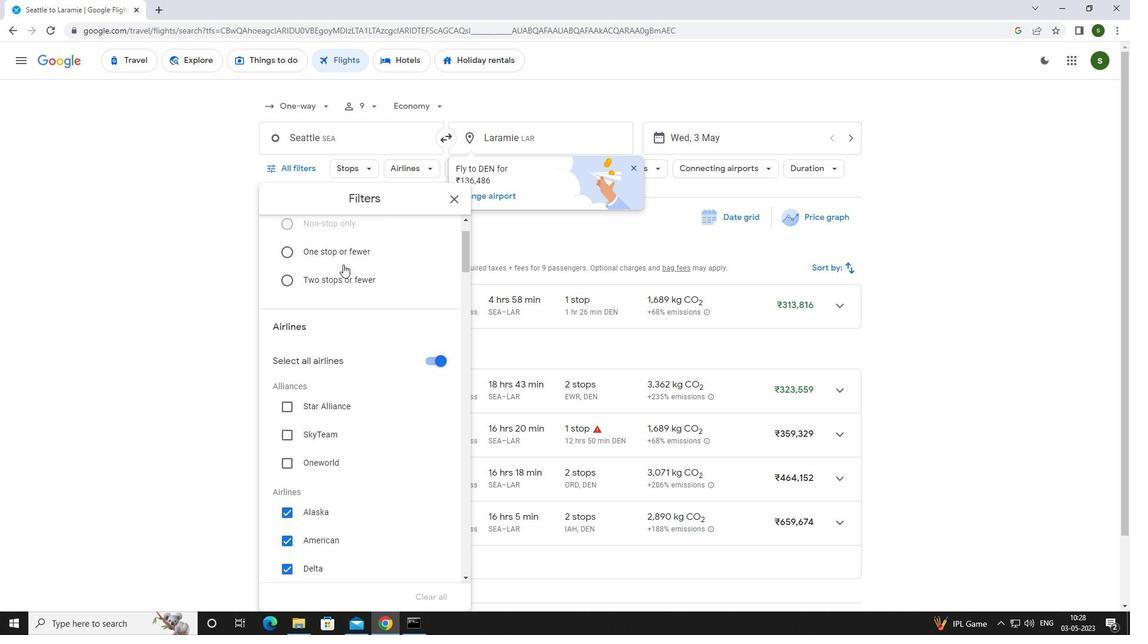 
Action: Mouse scrolled (343, 264) with delta (0, 0)
Screenshot: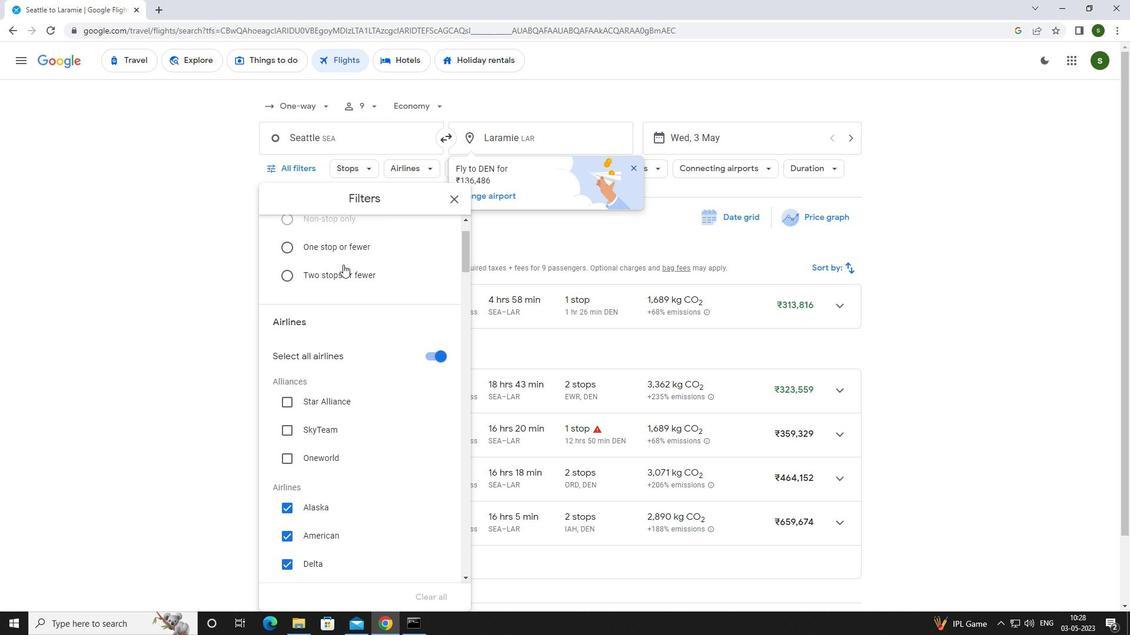
Action: Mouse scrolled (343, 264) with delta (0, 0)
Screenshot: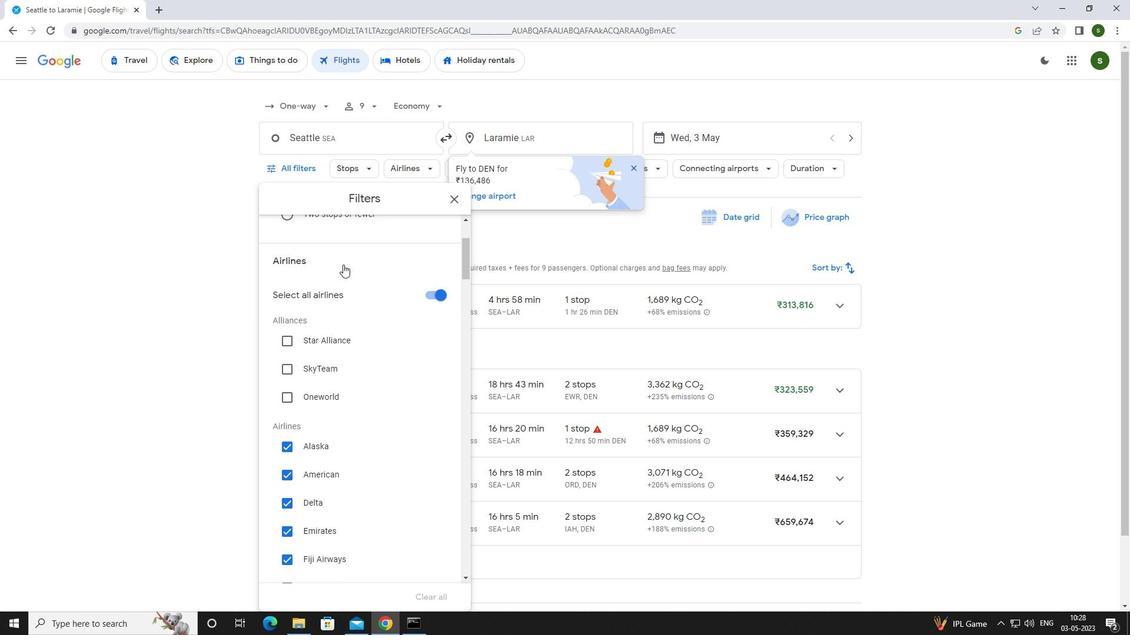 
Action: Mouse scrolled (343, 264) with delta (0, 0)
Screenshot: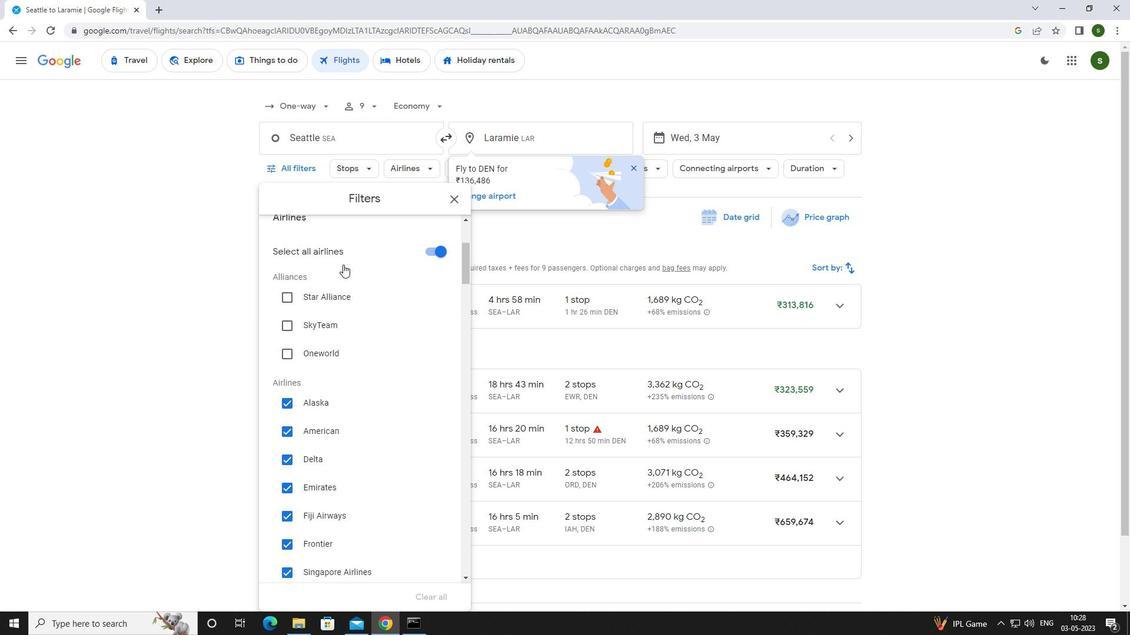 
Action: Mouse scrolled (343, 264) with delta (0, 0)
Screenshot: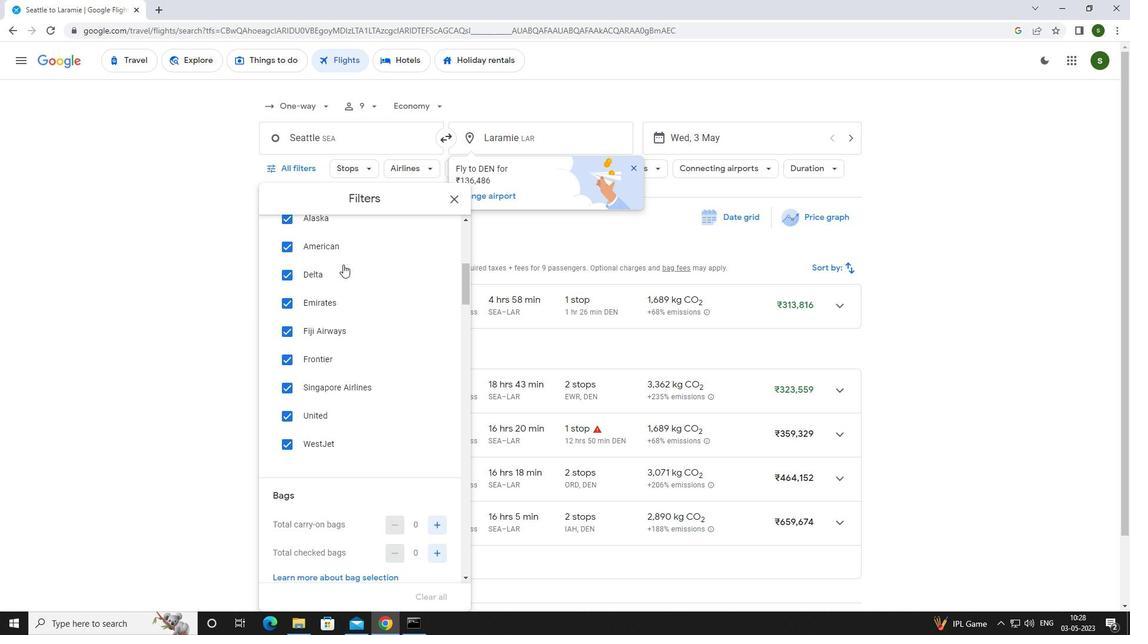 
Action: Mouse scrolled (343, 264) with delta (0, 0)
Screenshot: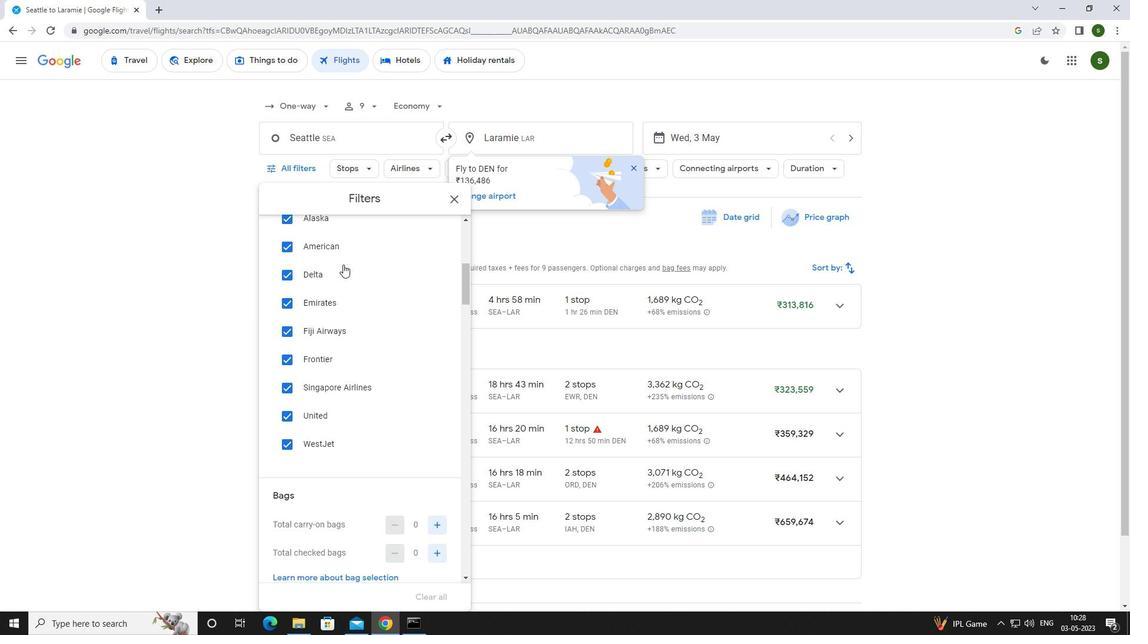 
Action: Mouse scrolled (343, 264) with delta (0, 0)
Screenshot: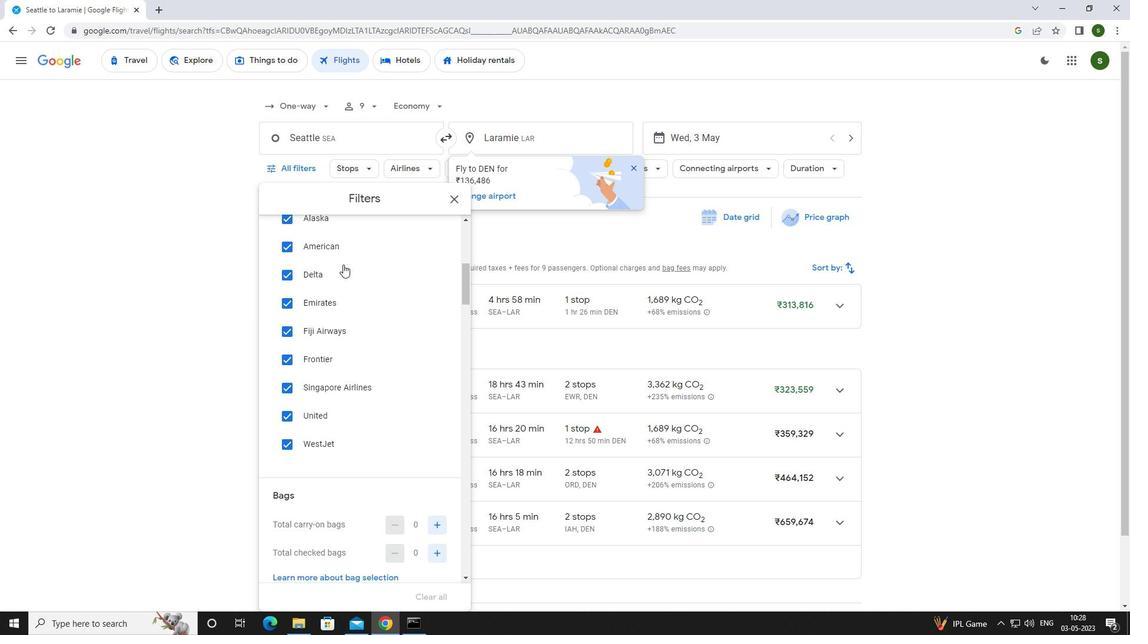 
Action: Mouse scrolled (343, 264) with delta (0, 0)
Screenshot: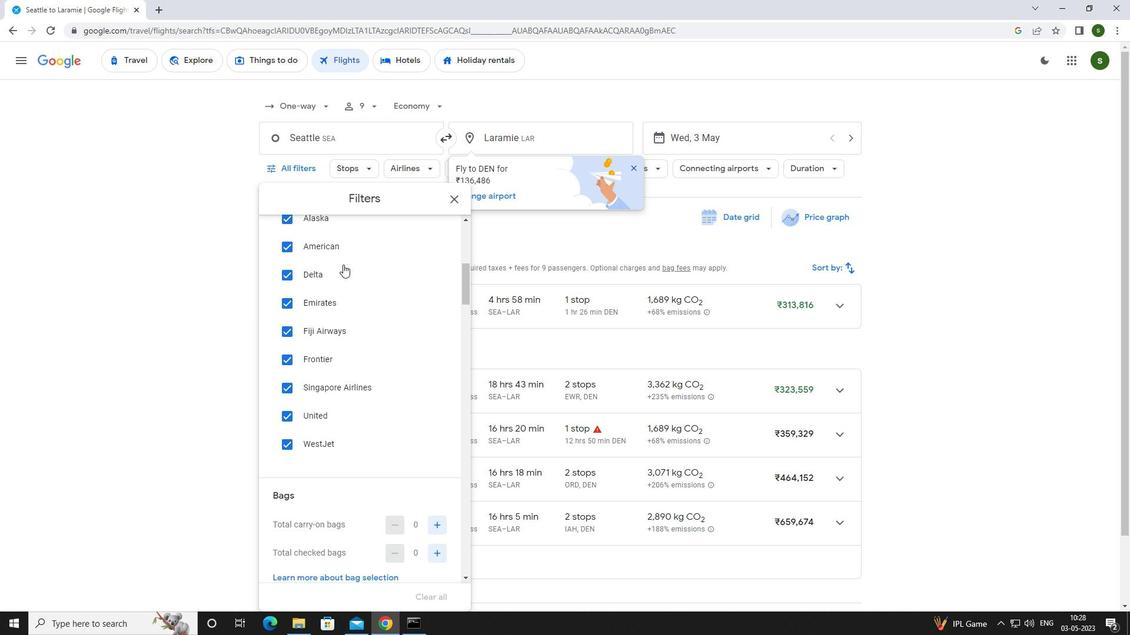 
Action: Mouse moved to (437, 315)
Screenshot: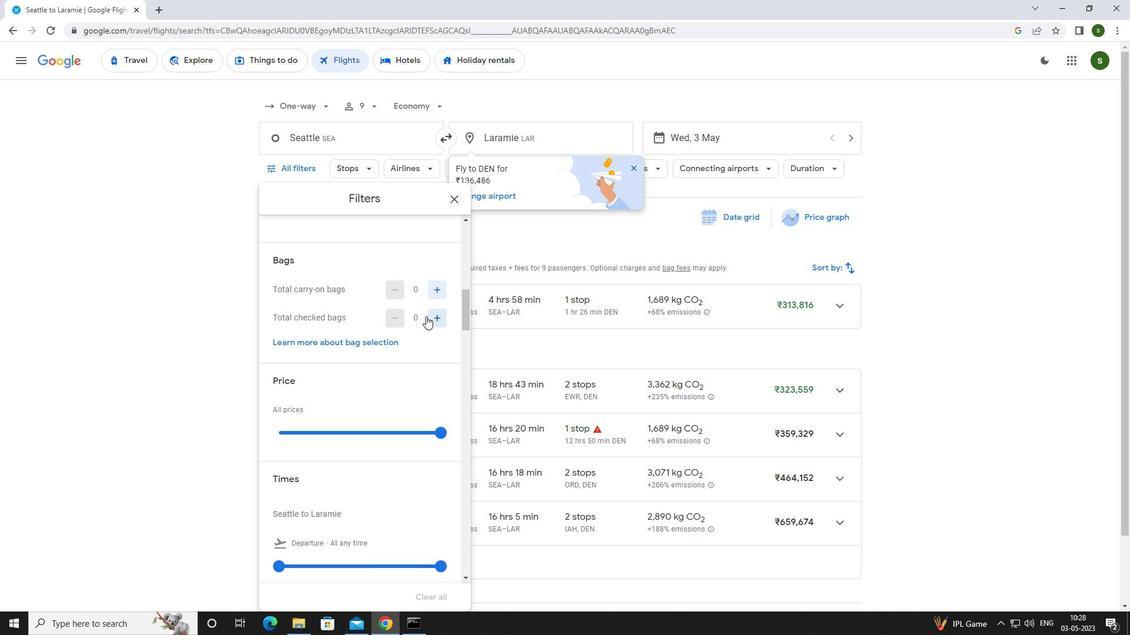 
Action: Mouse pressed left at (437, 315)
Screenshot: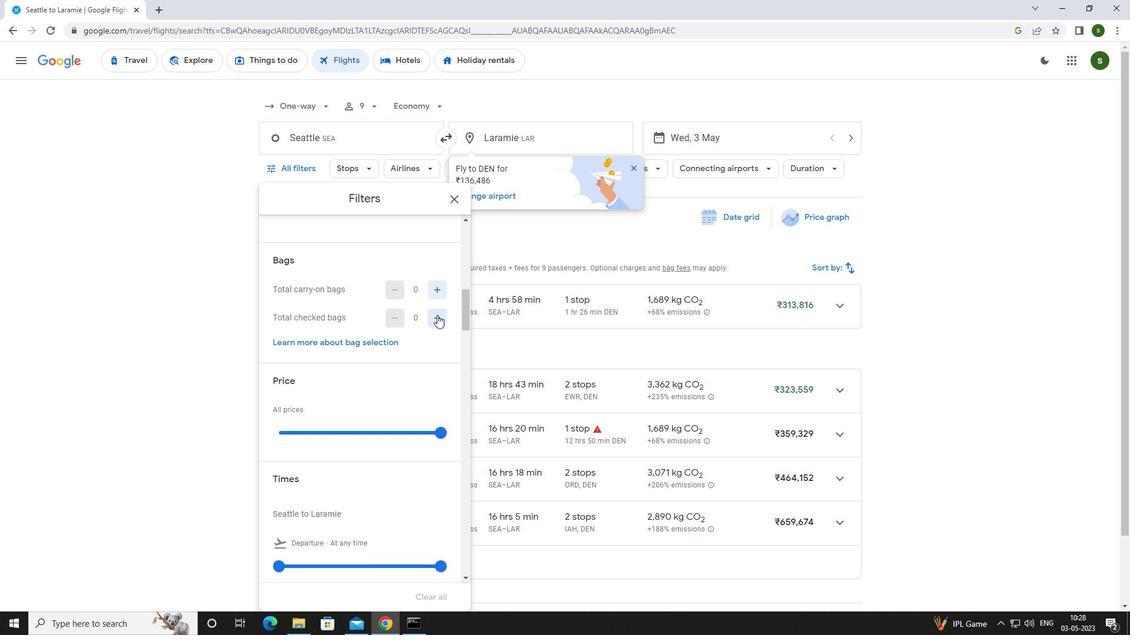 
Action: Mouse pressed left at (437, 315)
Screenshot: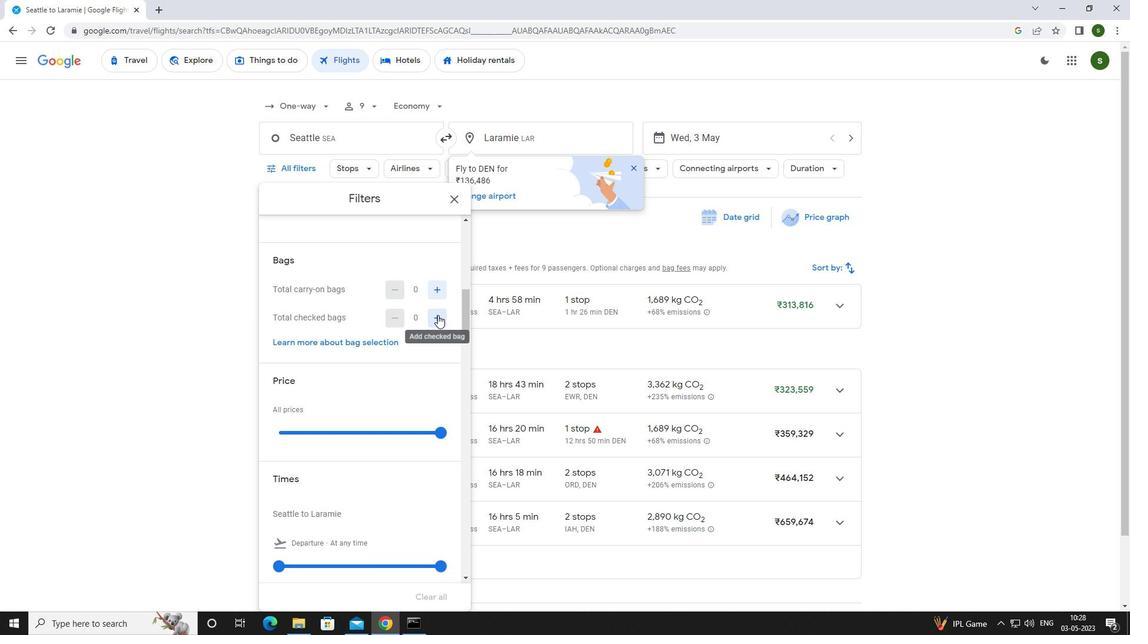 
Action: Mouse pressed left at (437, 315)
Screenshot: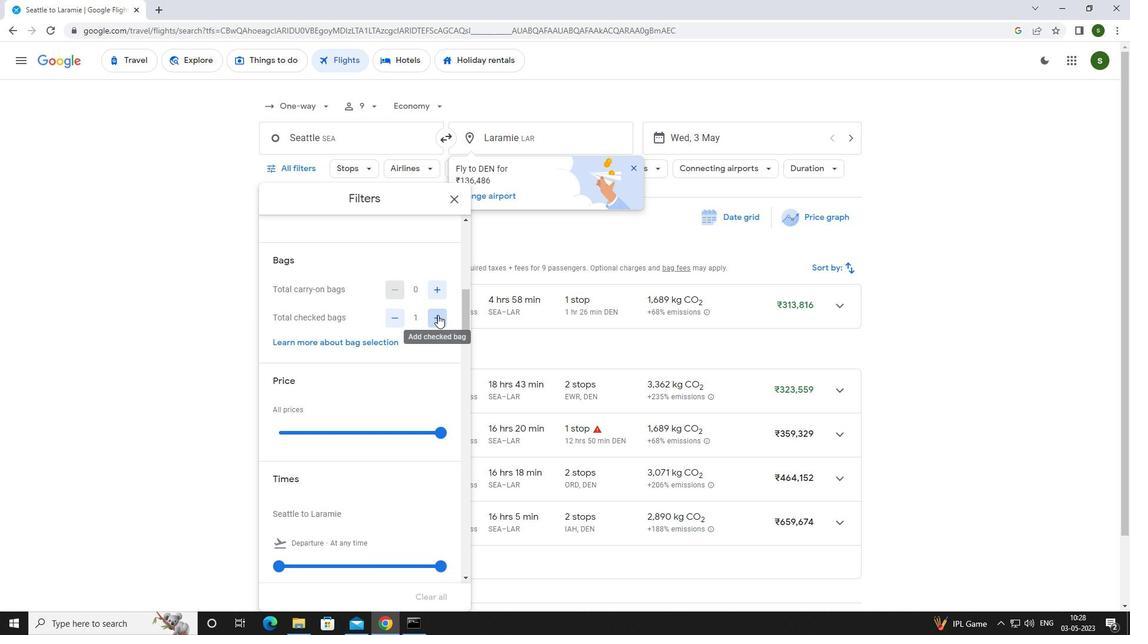 
Action: Mouse pressed left at (437, 315)
Screenshot: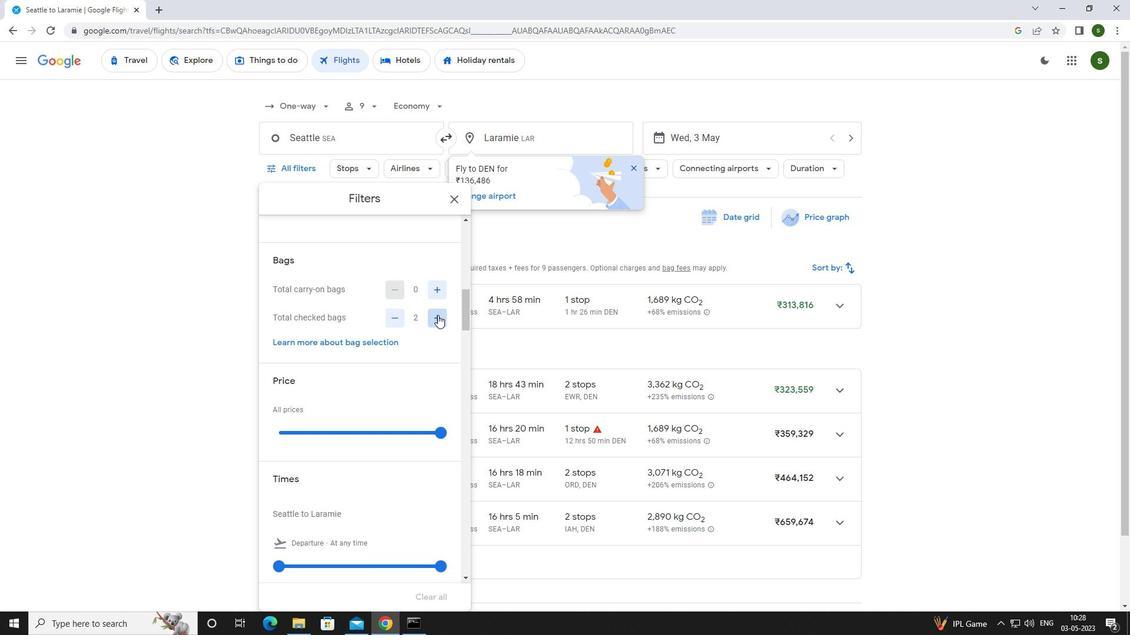 
Action: Mouse pressed left at (437, 315)
Screenshot: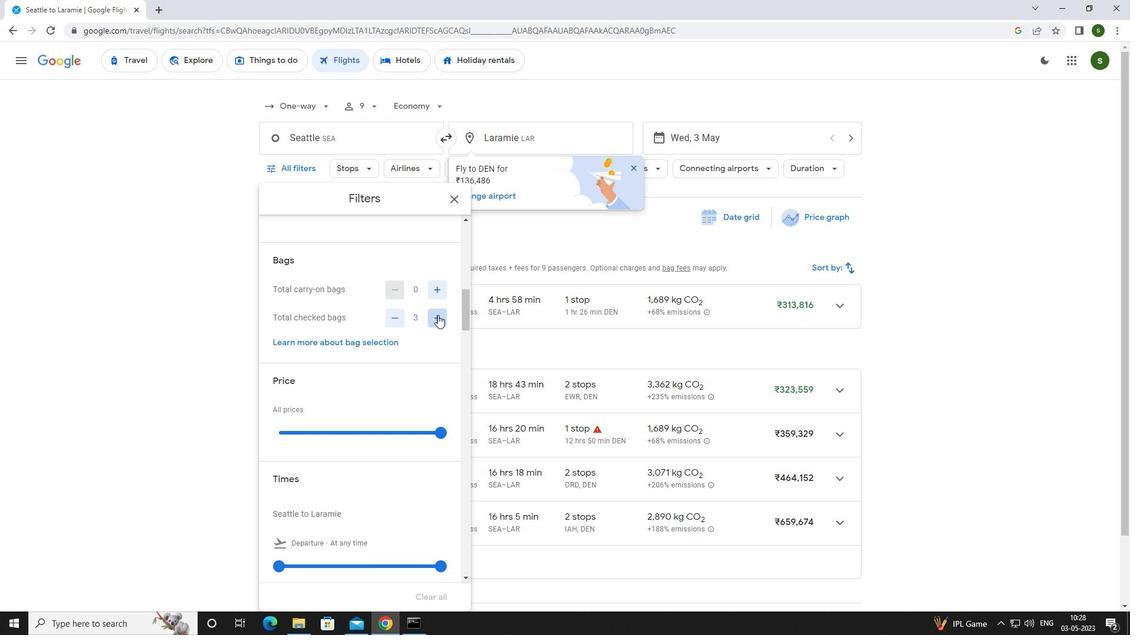 
Action: Mouse pressed left at (437, 315)
Screenshot: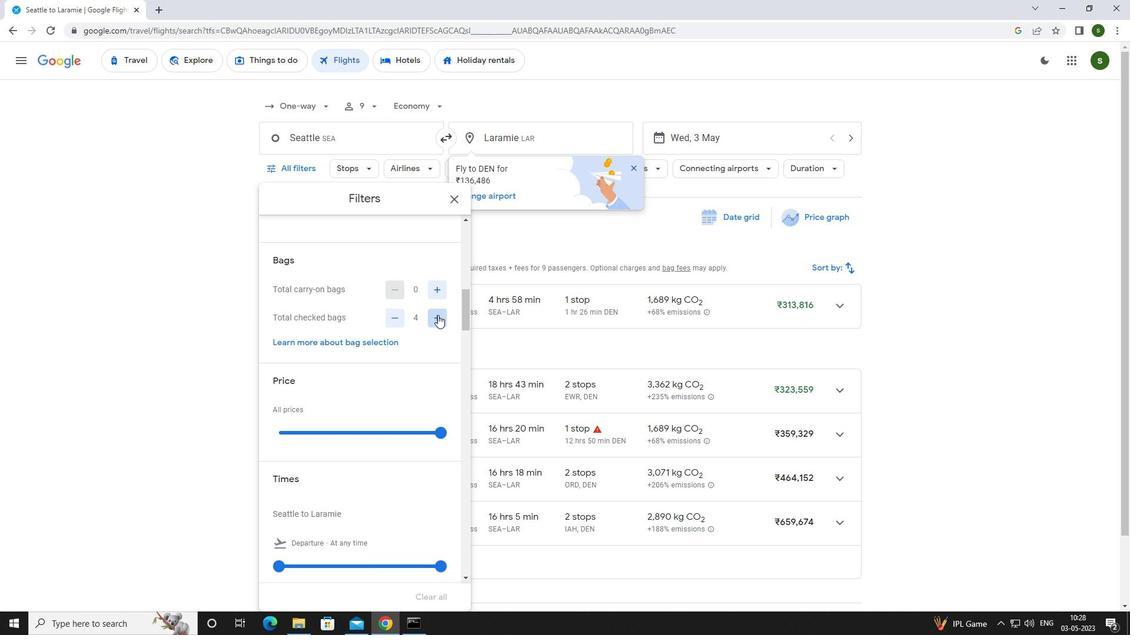 
Action: Mouse pressed left at (437, 315)
Screenshot: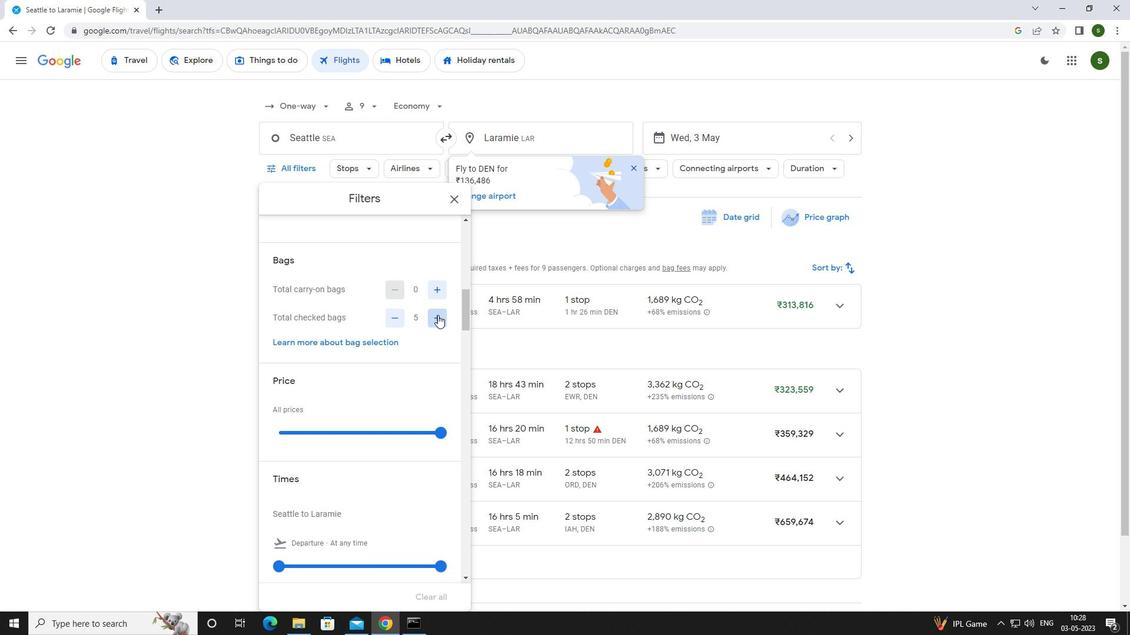 
Action: Mouse pressed left at (437, 315)
Screenshot: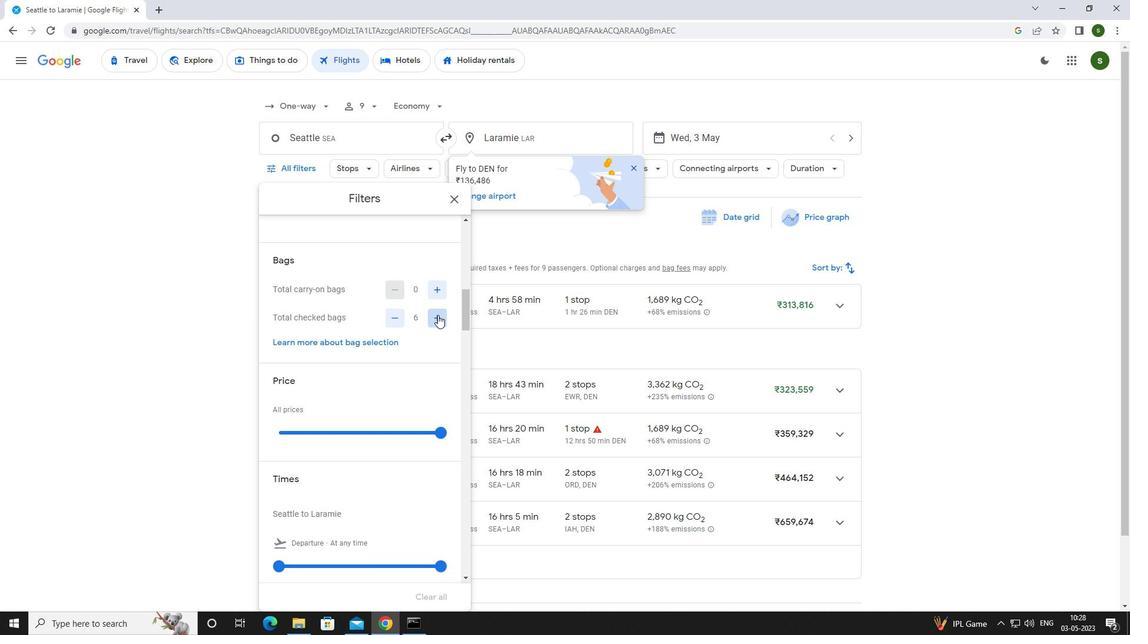 
Action: Mouse pressed left at (437, 315)
Screenshot: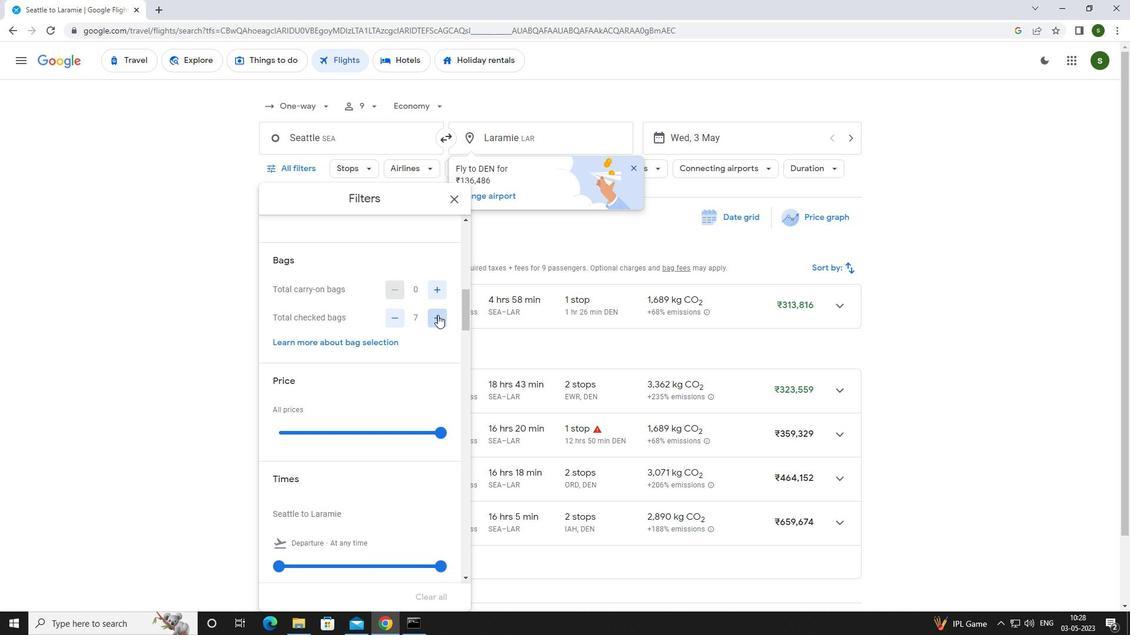 
Action: Mouse scrolled (437, 314) with delta (0, 0)
Screenshot: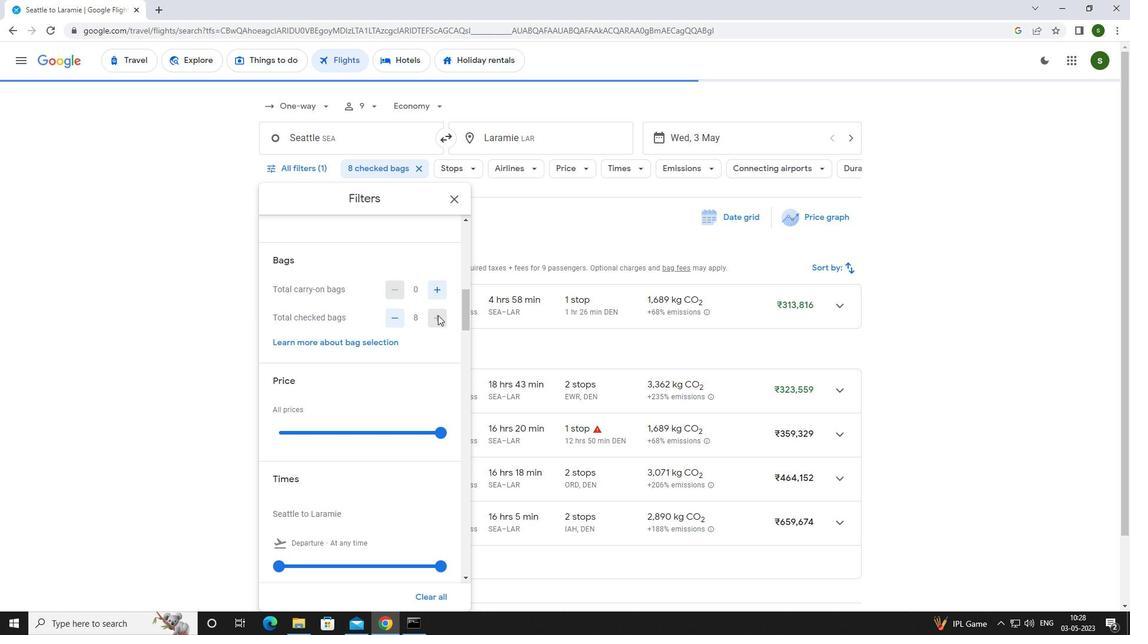 
Action: Mouse scrolled (437, 314) with delta (0, 0)
Screenshot: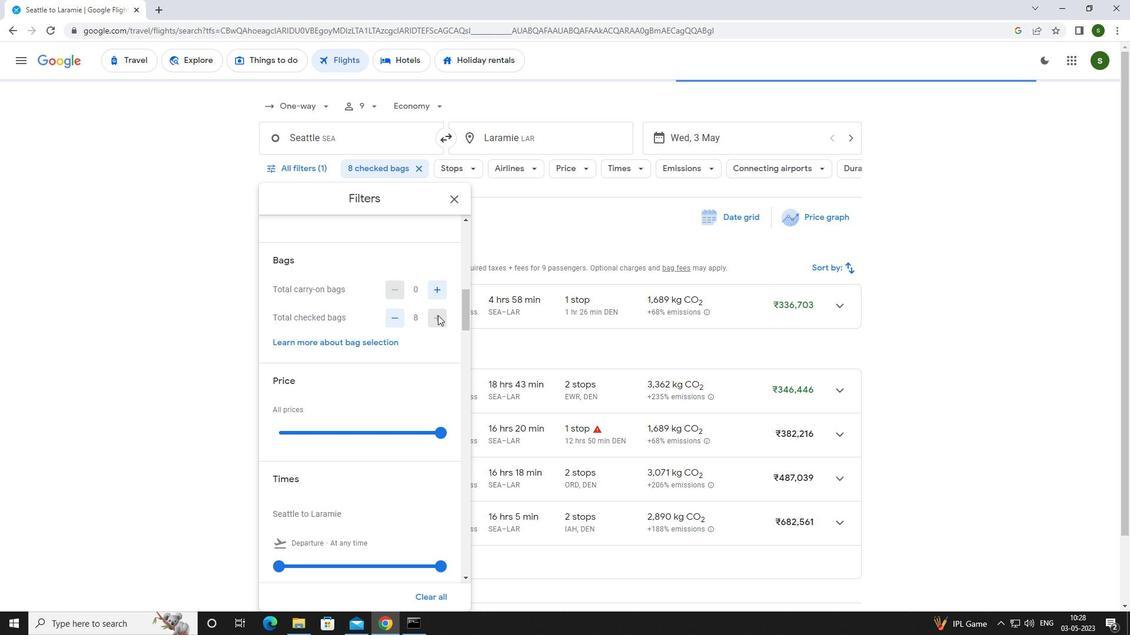 
Action: Mouse scrolled (437, 314) with delta (0, 0)
Screenshot: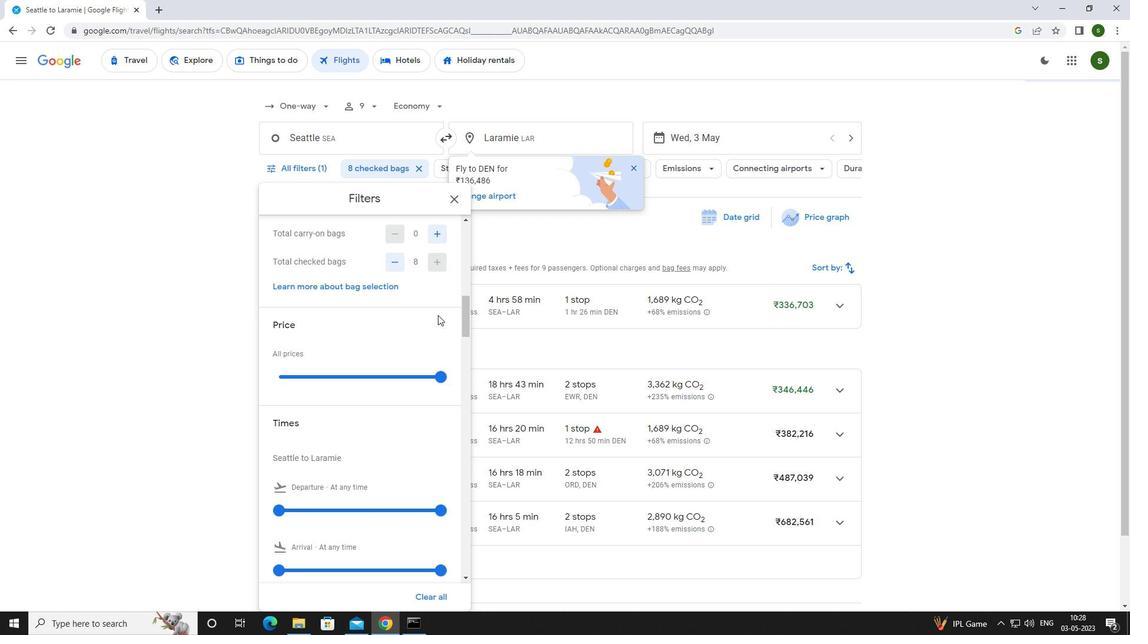 
Action: Mouse moved to (438, 254)
Screenshot: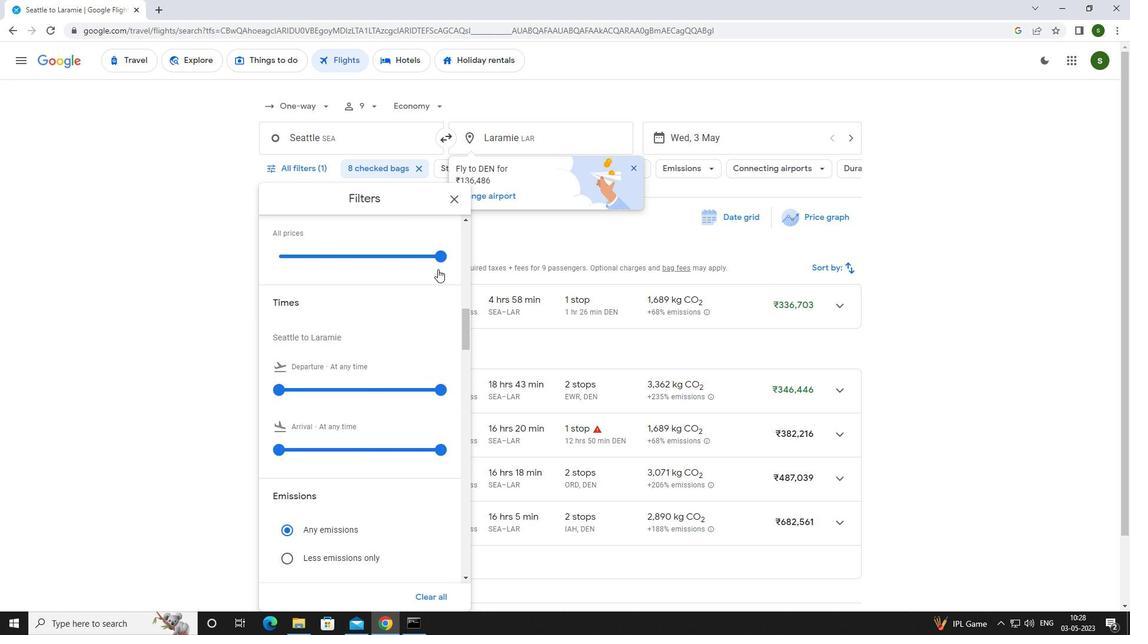 
Action: Mouse pressed left at (438, 254)
Screenshot: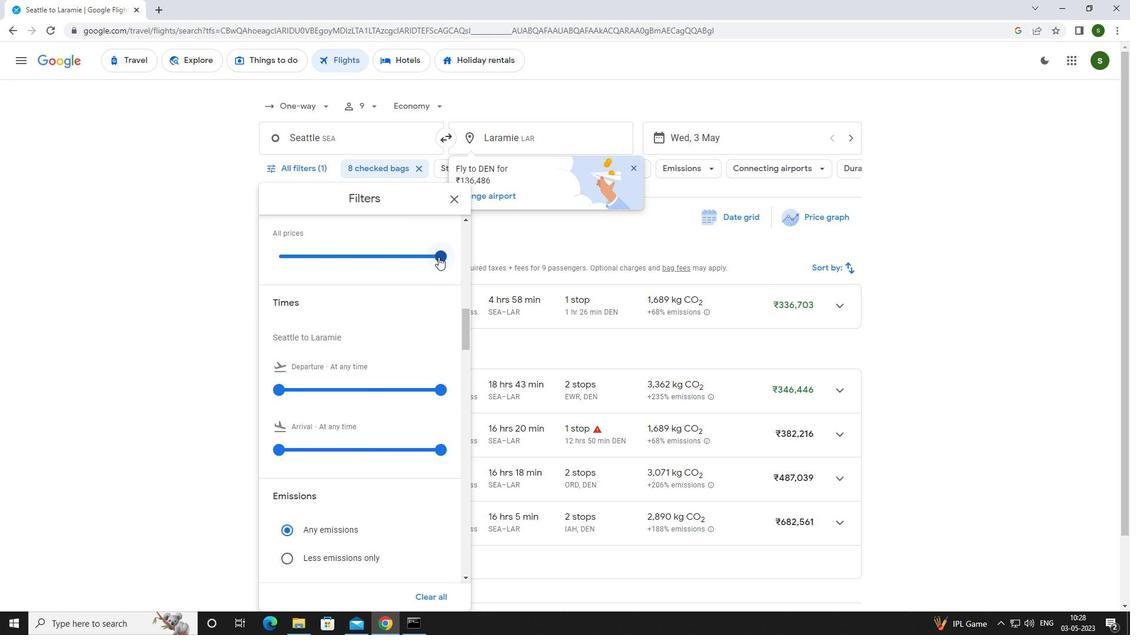 
Action: Mouse moved to (314, 277)
Screenshot: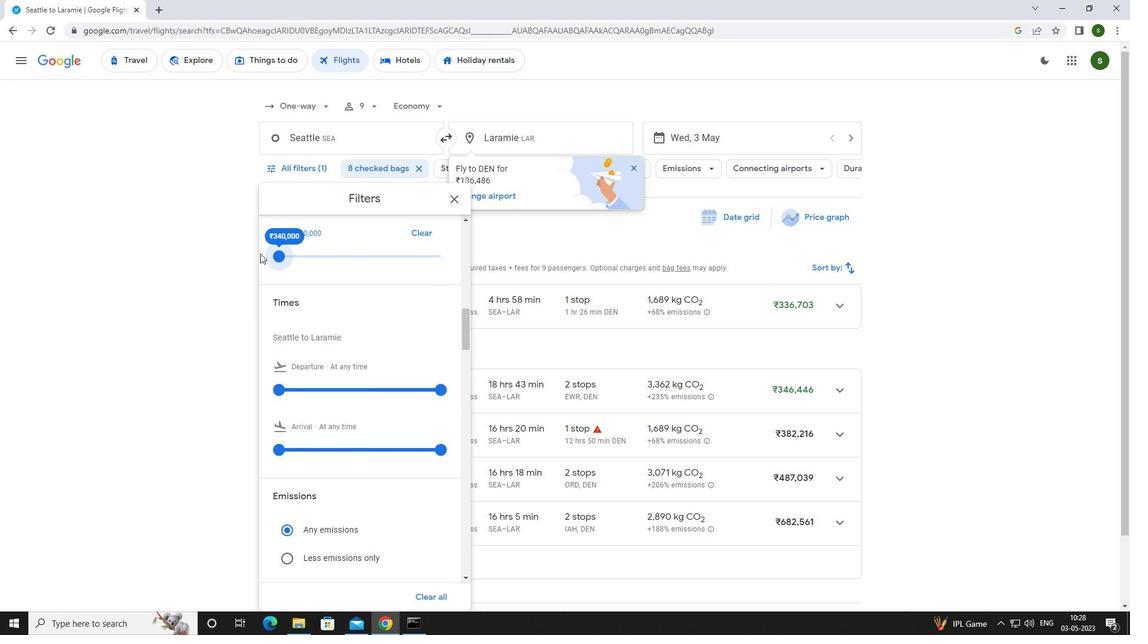 
Action: Mouse scrolled (314, 276) with delta (0, 0)
Screenshot: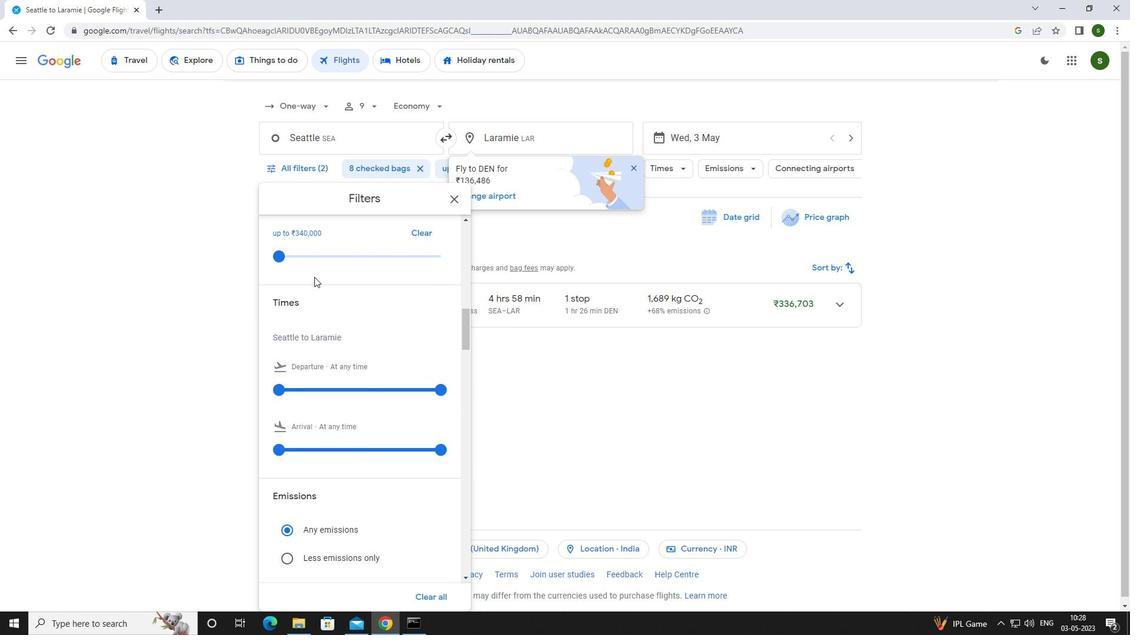 
Action: Mouse moved to (274, 328)
Screenshot: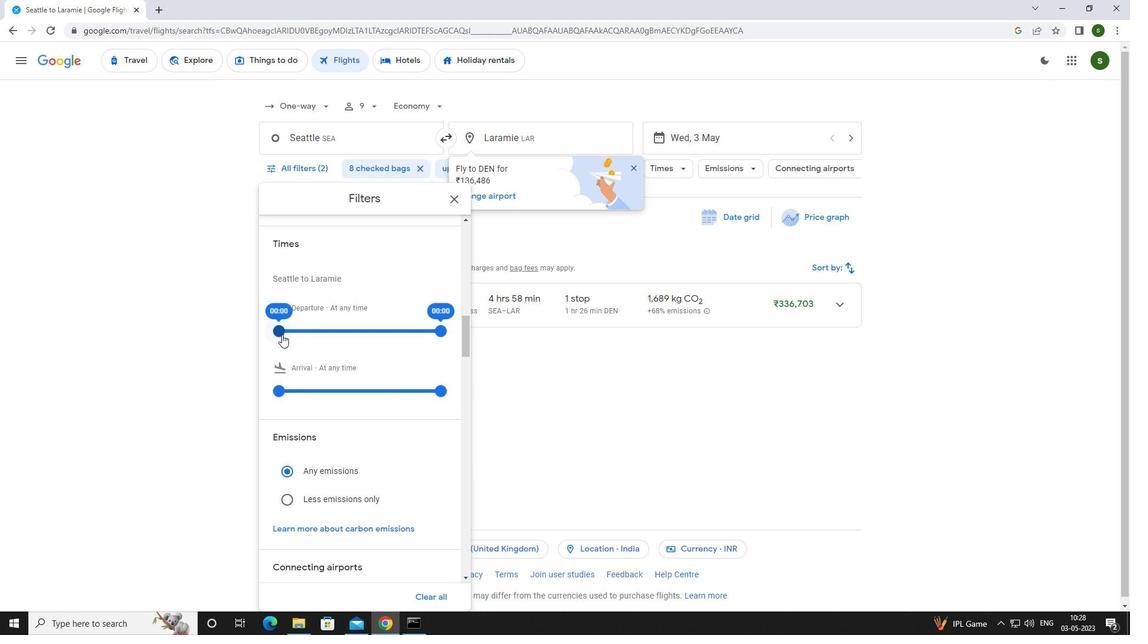 
Action: Mouse pressed left at (274, 328)
Screenshot: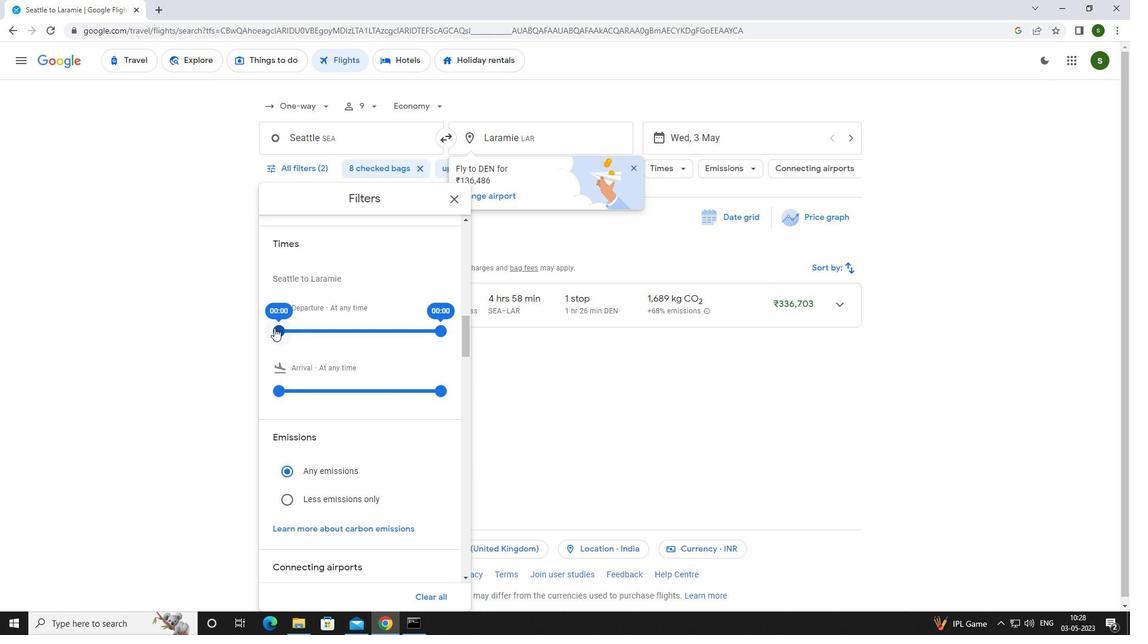 
Action: Mouse moved to (578, 380)
Screenshot: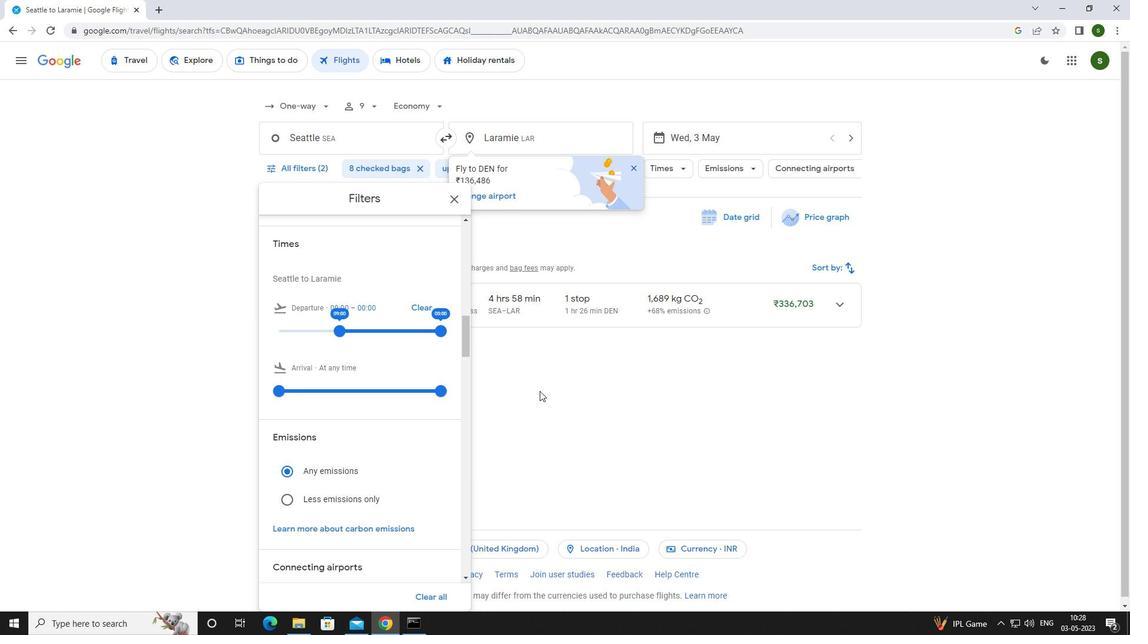 
Action: Mouse pressed left at (578, 380)
Screenshot: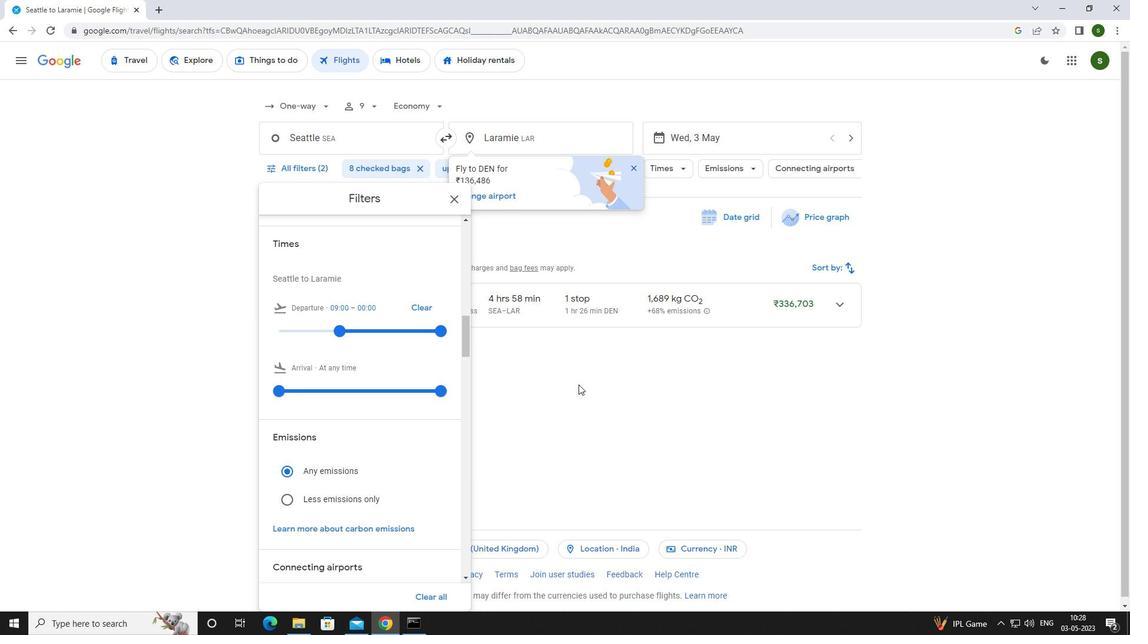 
